 Task: Search one way flight ticket for 2 adults, 2 infants in seat and 1 infant on lap in first from San Juan/carolina: Luis Munoz Marin International Airport to Rock Springs: Southwest Wyoming Regional Airport (rock Springs Sweetwater County Airport) on 8-5-2023. Number of bags: 5 checked bags. Price is upto 75000. Outbound departure time preference is 12:15.
Action: Mouse moved to (344, 295)
Screenshot: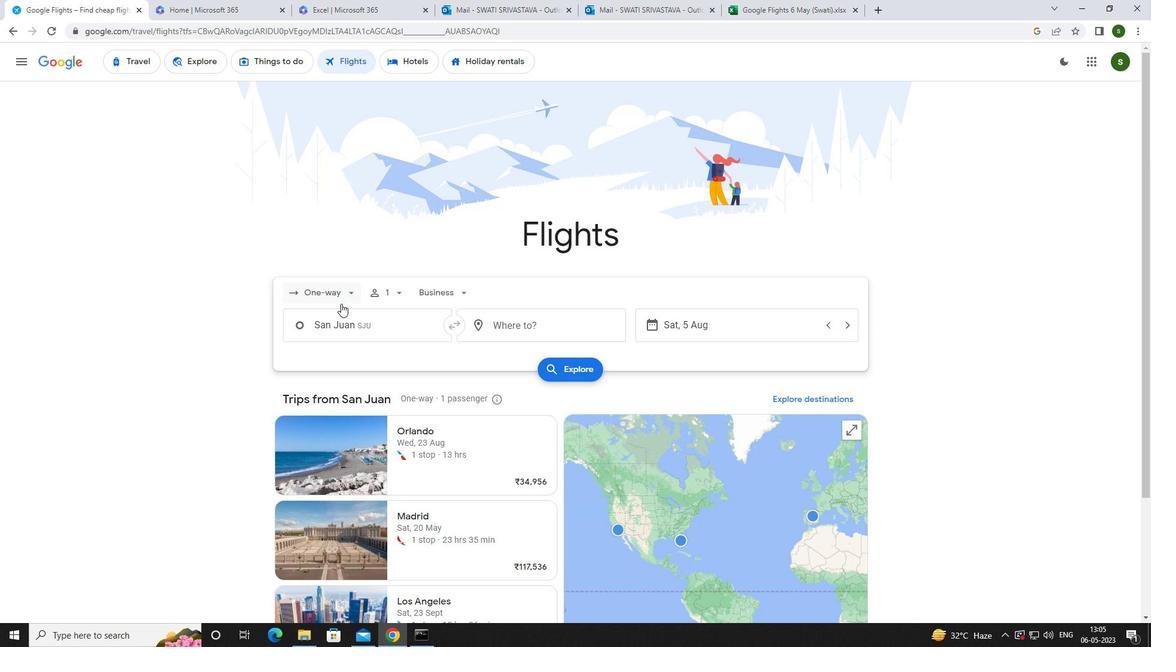 
Action: Mouse pressed left at (344, 295)
Screenshot: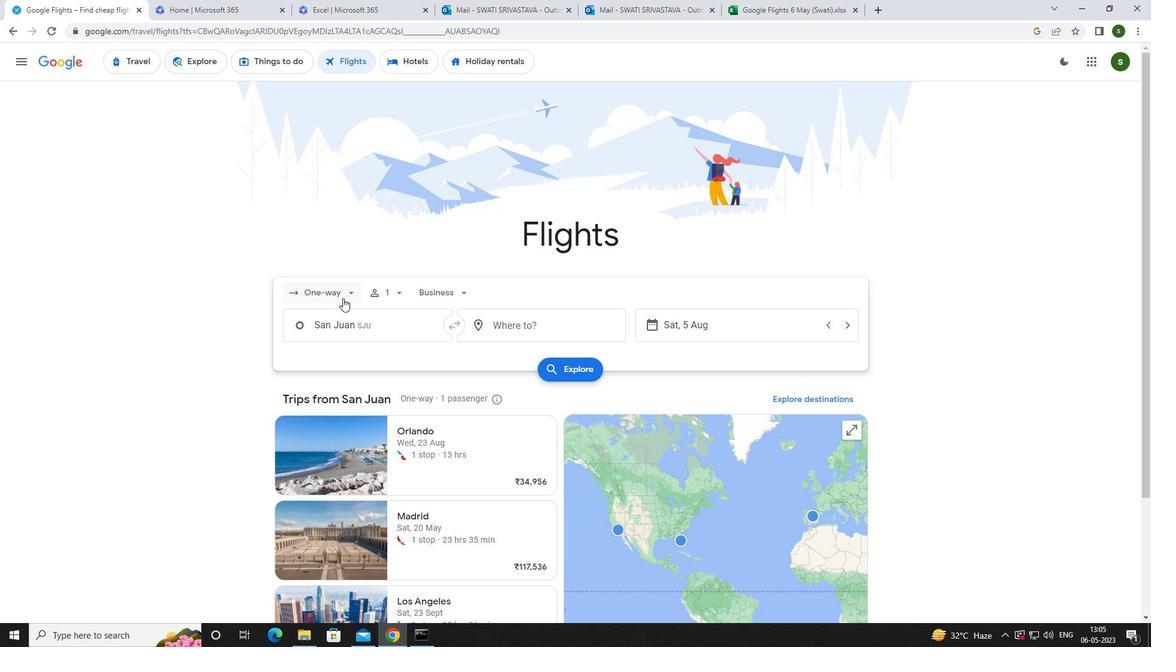 
Action: Mouse moved to (357, 349)
Screenshot: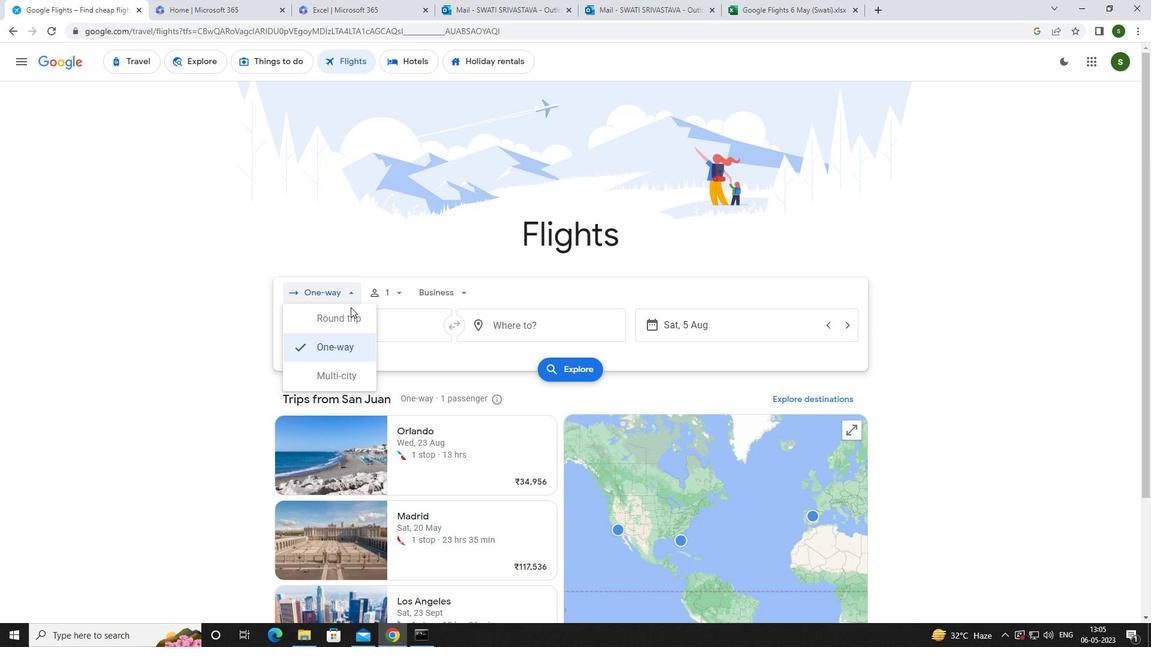 
Action: Mouse pressed left at (357, 349)
Screenshot: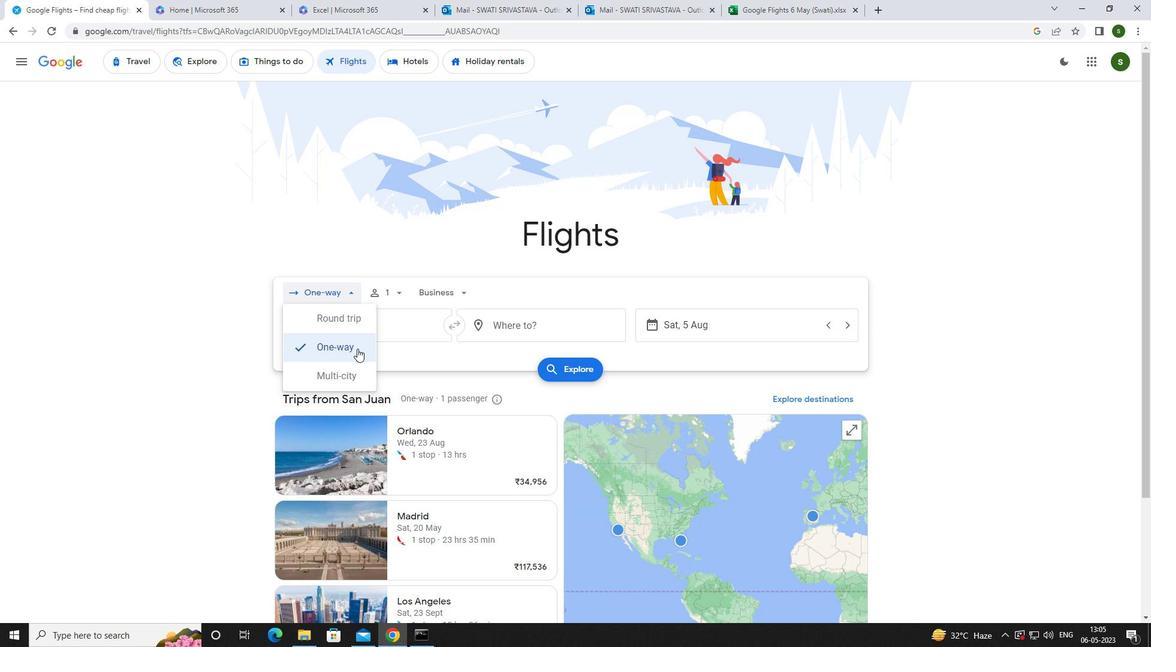 
Action: Mouse moved to (389, 291)
Screenshot: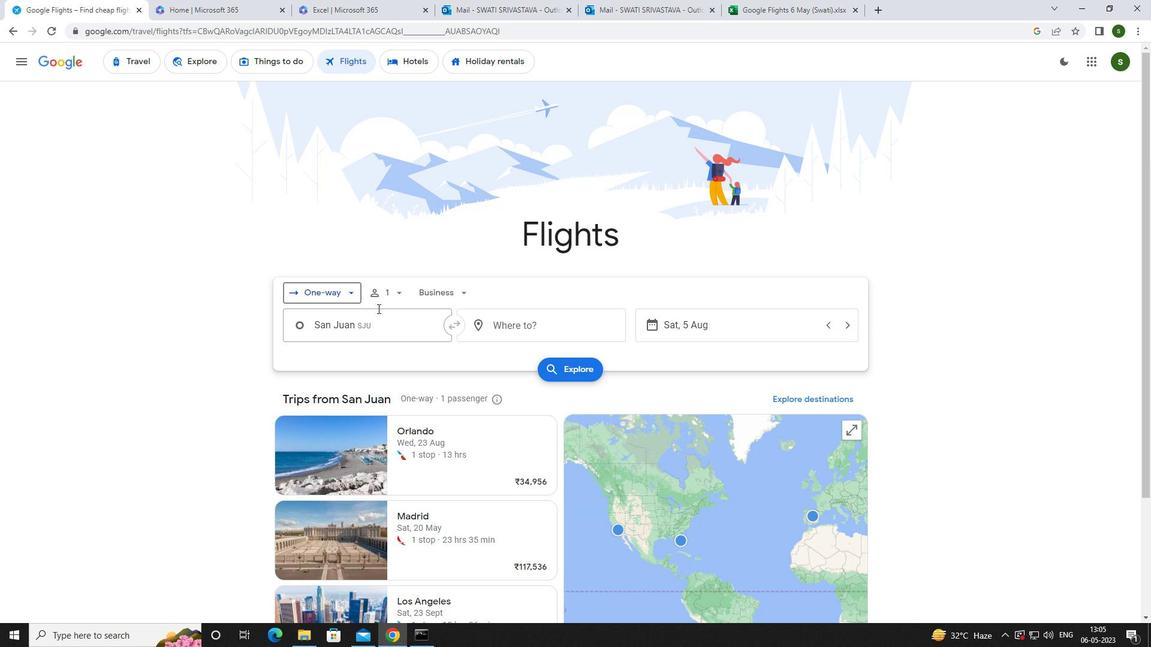 
Action: Mouse pressed left at (389, 291)
Screenshot: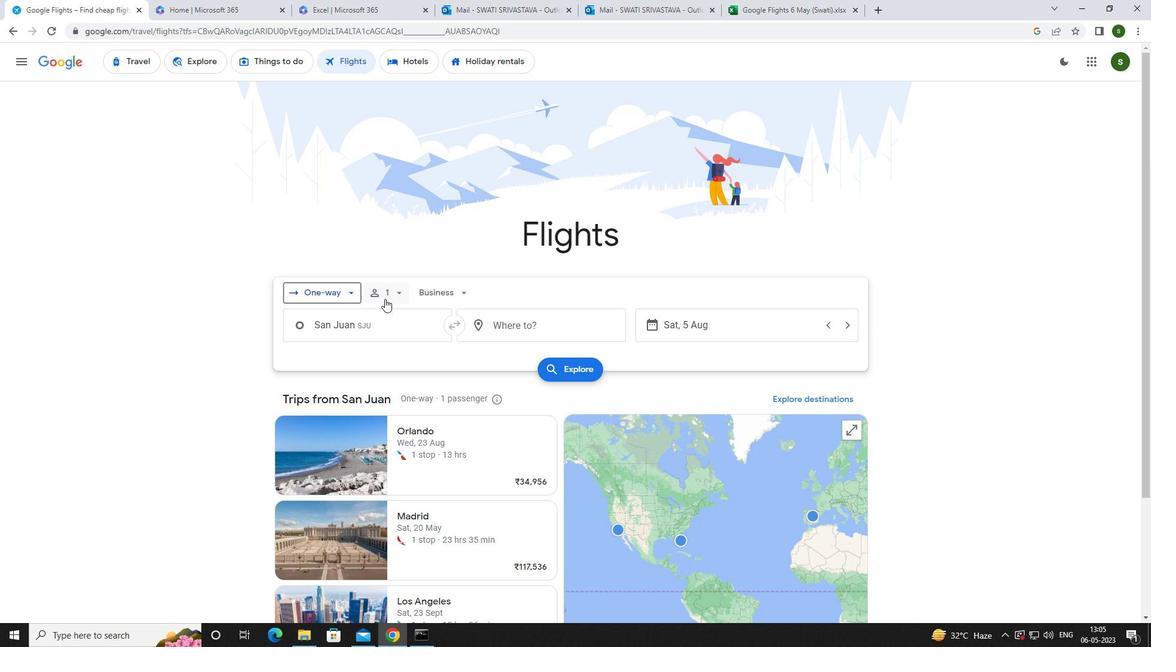 
Action: Mouse moved to (488, 320)
Screenshot: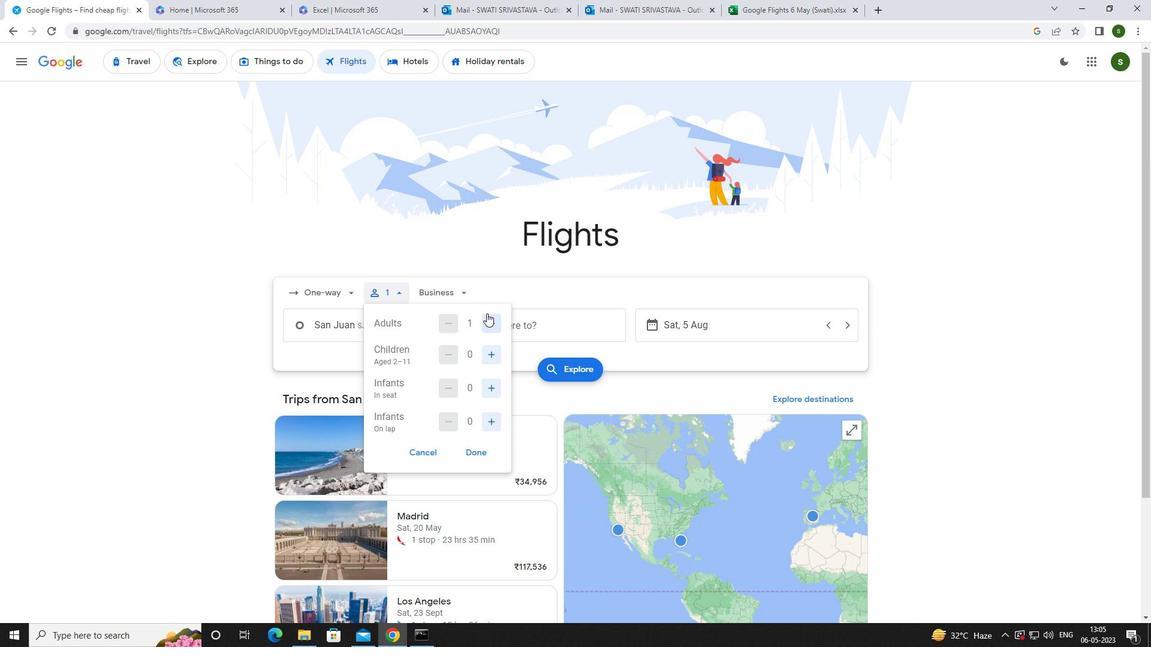 
Action: Mouse pressed left at (488, 320)
Screenshot: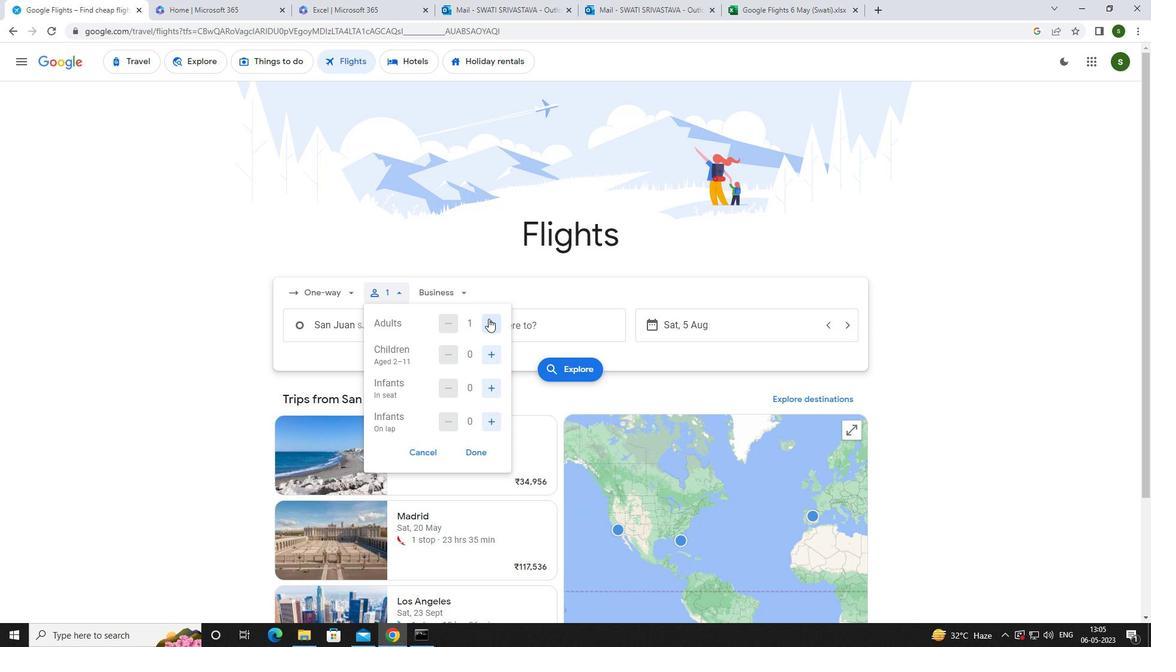 
Action: Mouse moved to (495, 382)
Screenshot: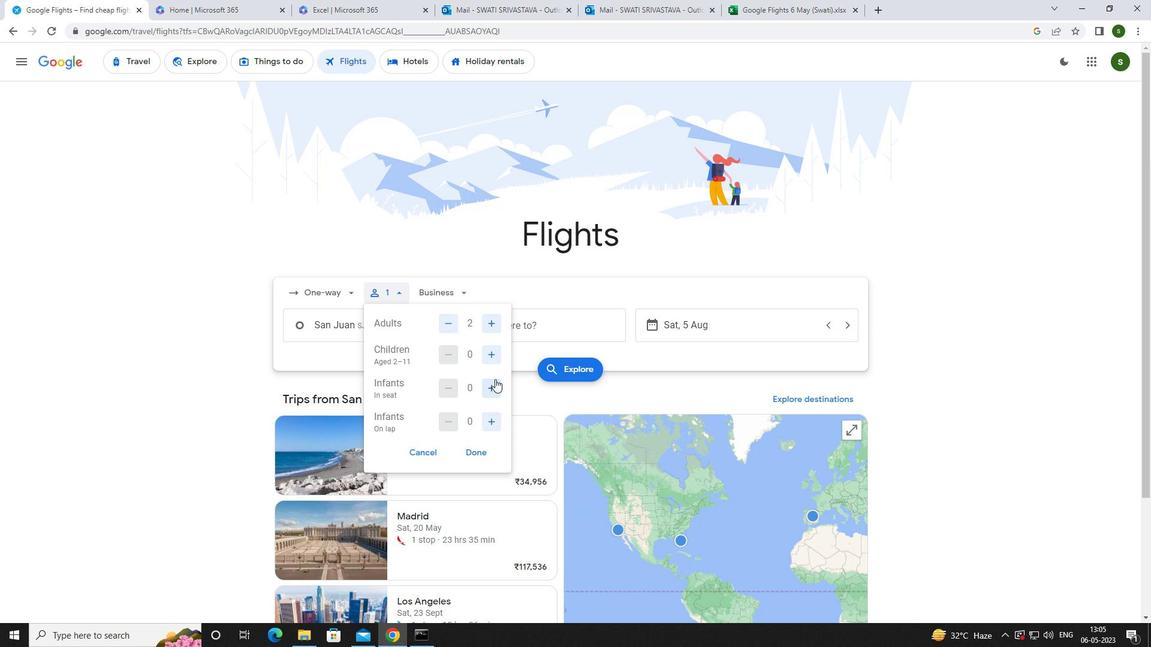 
Action: Mouse pressed left at (495, 382)
Screenshot: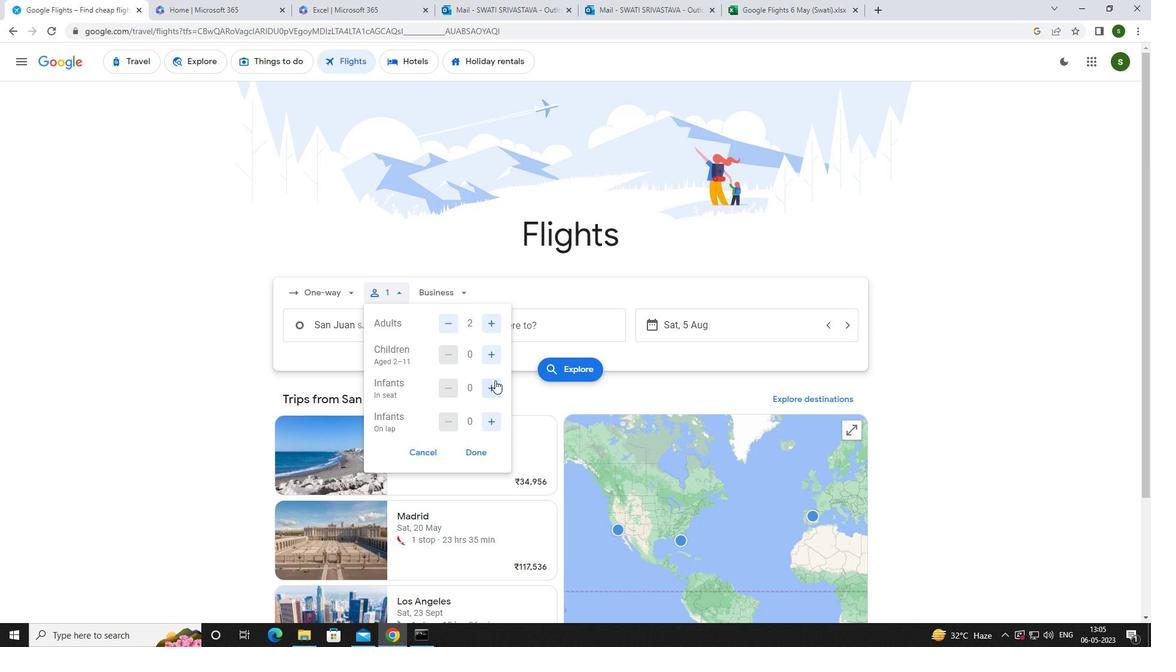 
Action: Mouse pressed left at (495, 382)
Screenshot: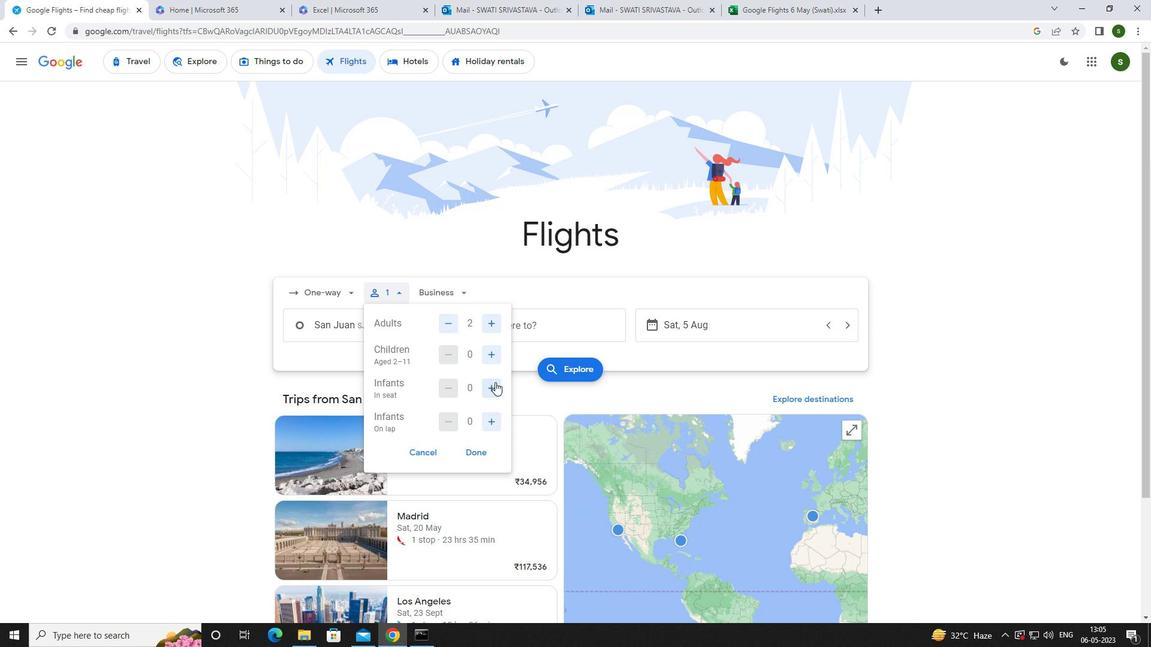
Action: Mouse moved to (491, 417)
Screenshot: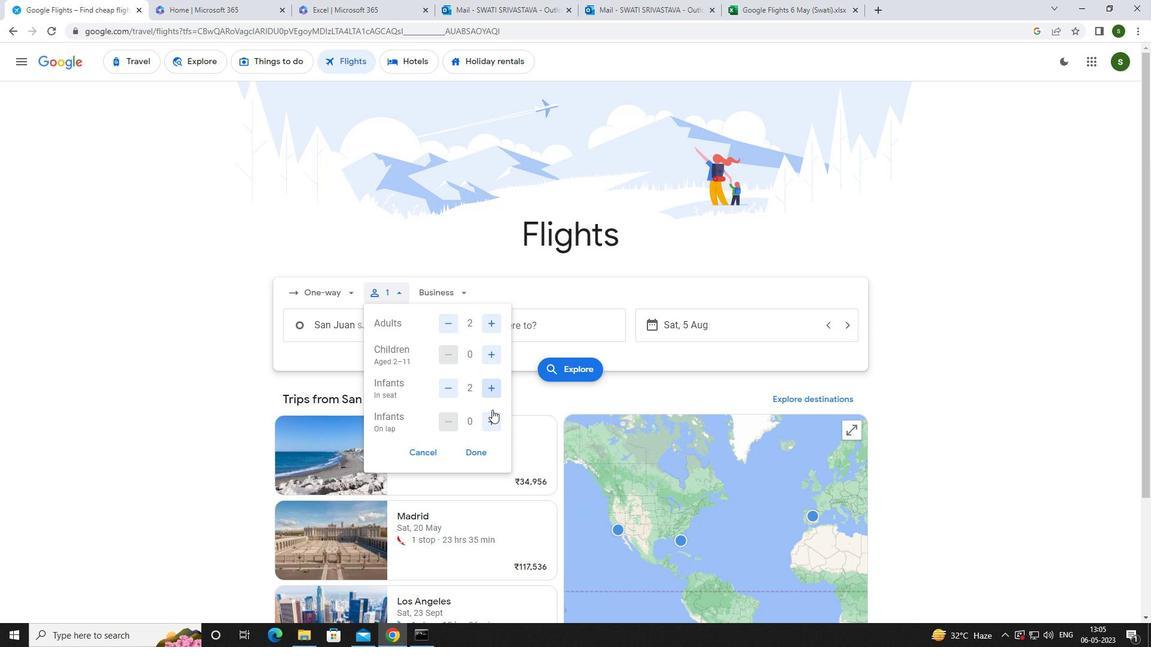 
Action: Mouse pressed left at (491, 417)
Screenshot: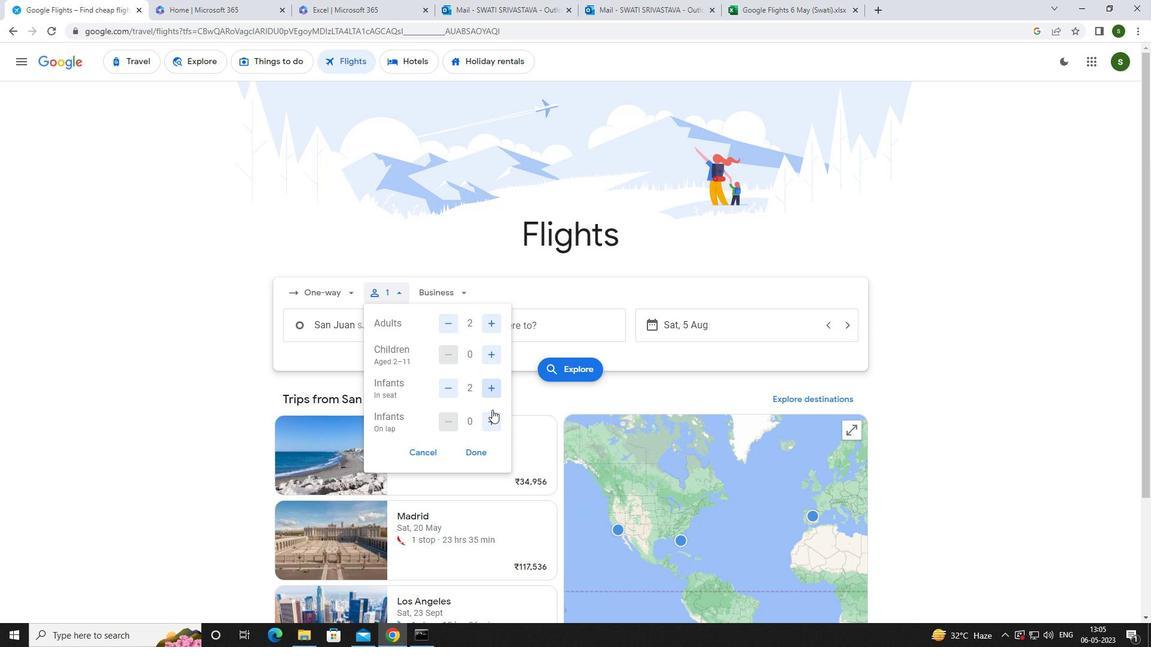 
Action: Mouse moved to (466, 293)
Screenshot: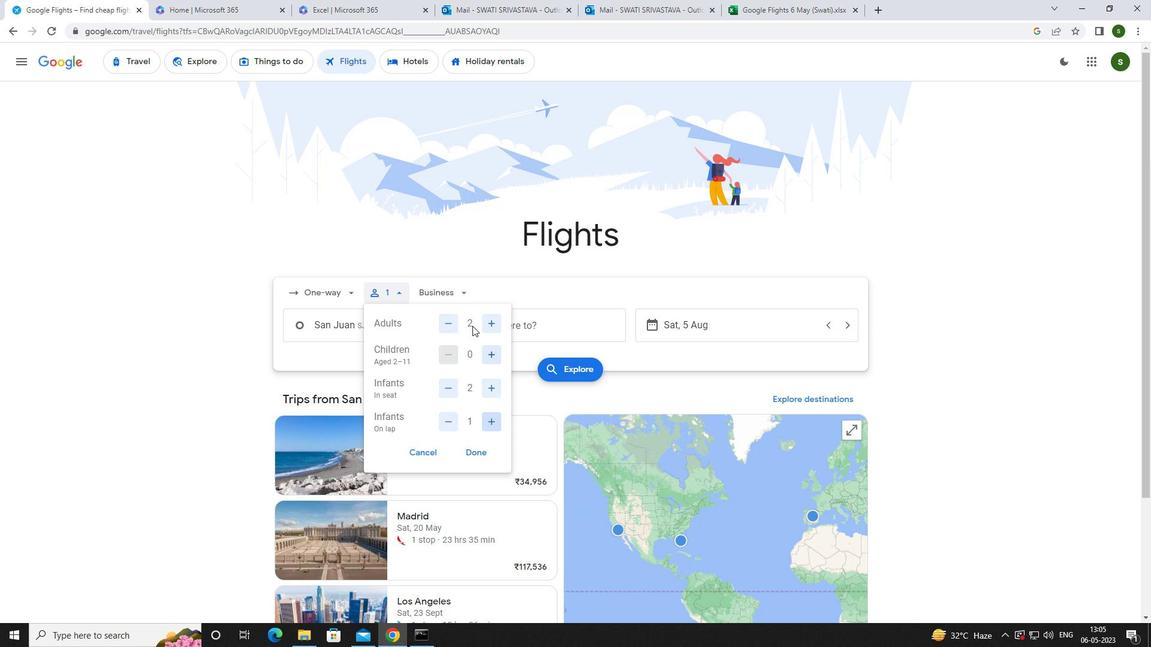 
Action: Mouse pressed left at (466, 293)
Screenshot: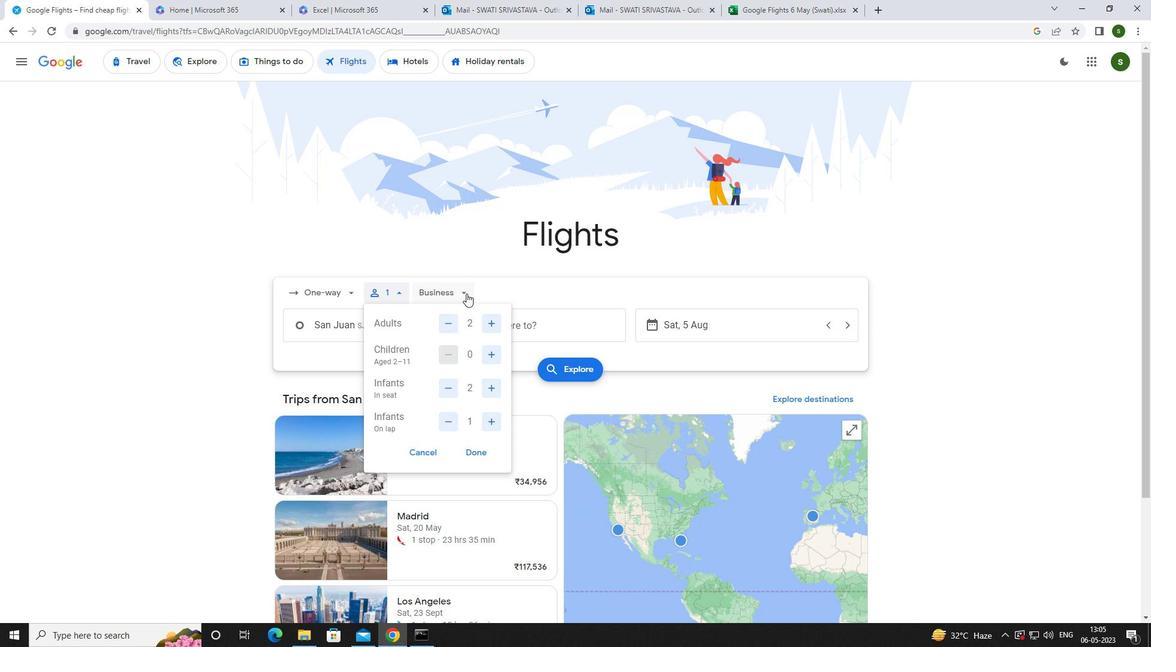 
Action: Mouse moved to (470, 400)
Screenshot: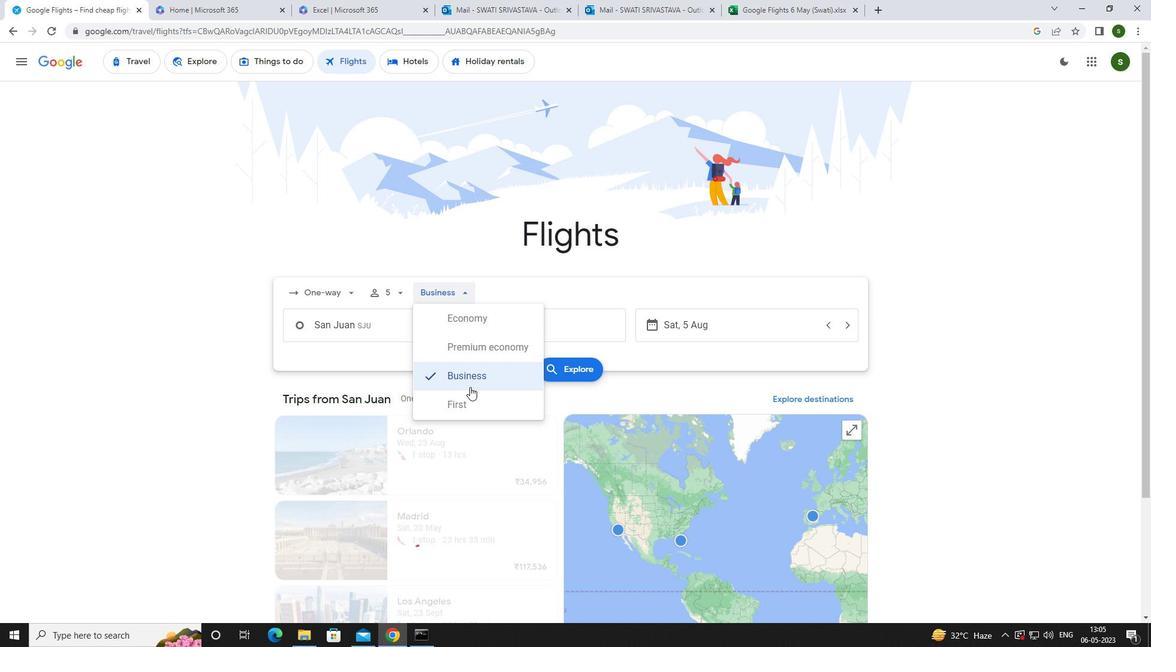 
Action: Mouse pressed left at (470, 400)
Screenshot: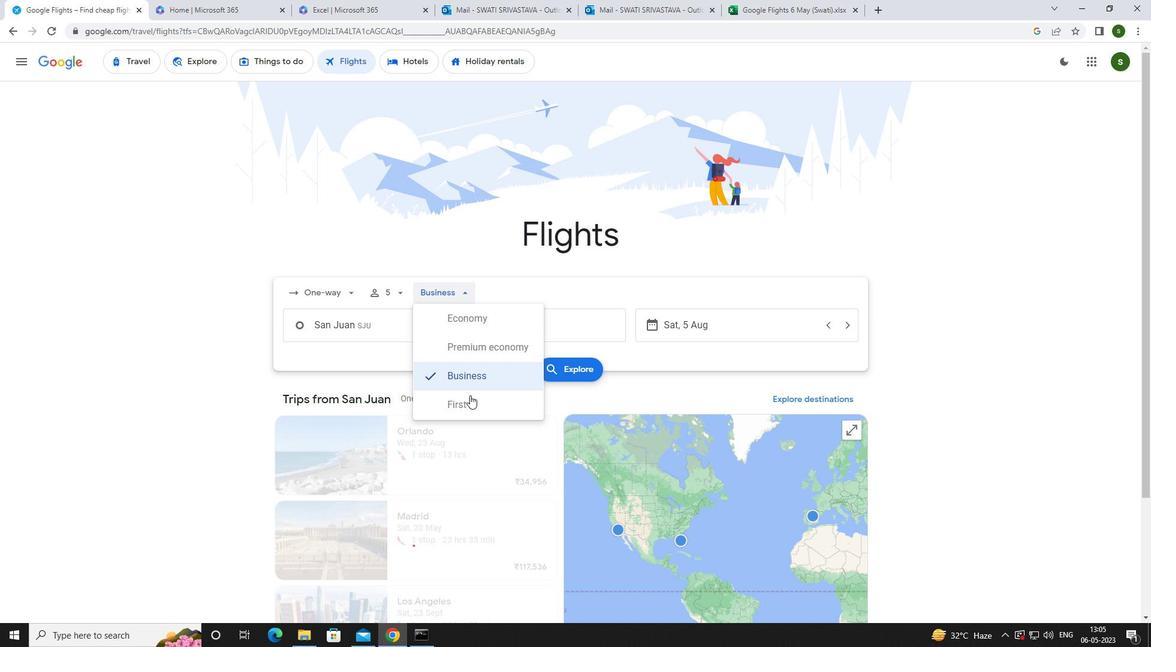 
Action: Mouse moved to (370, 326)
Screenshot: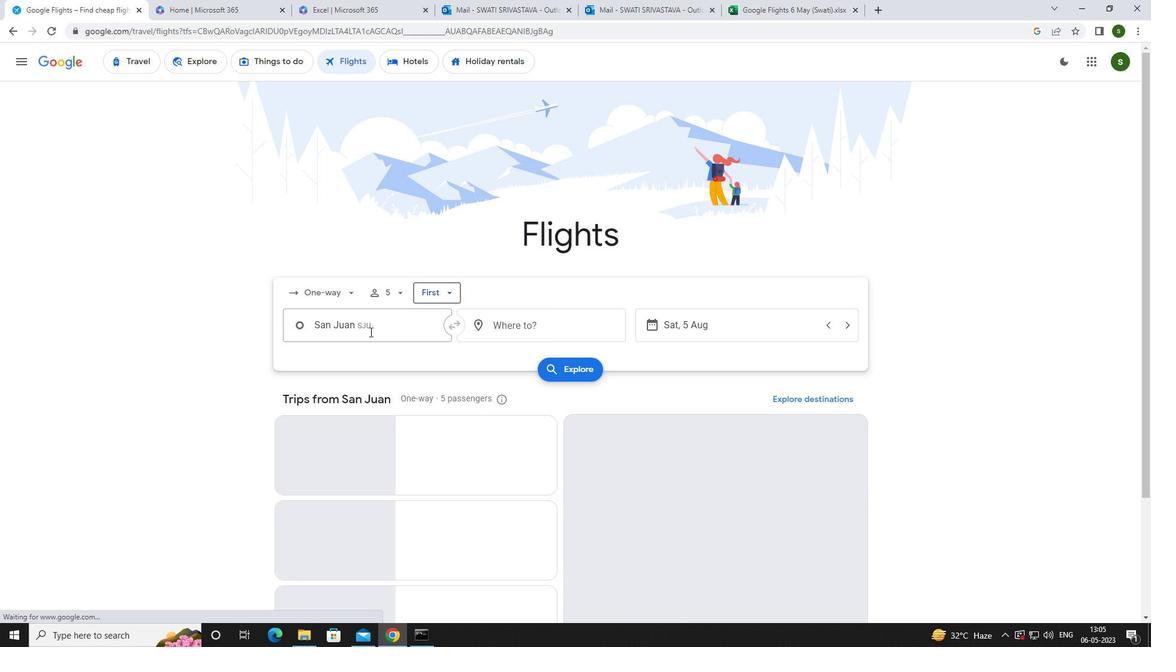 
Action: Mouse pressed left at (370, 326)
Screenshot: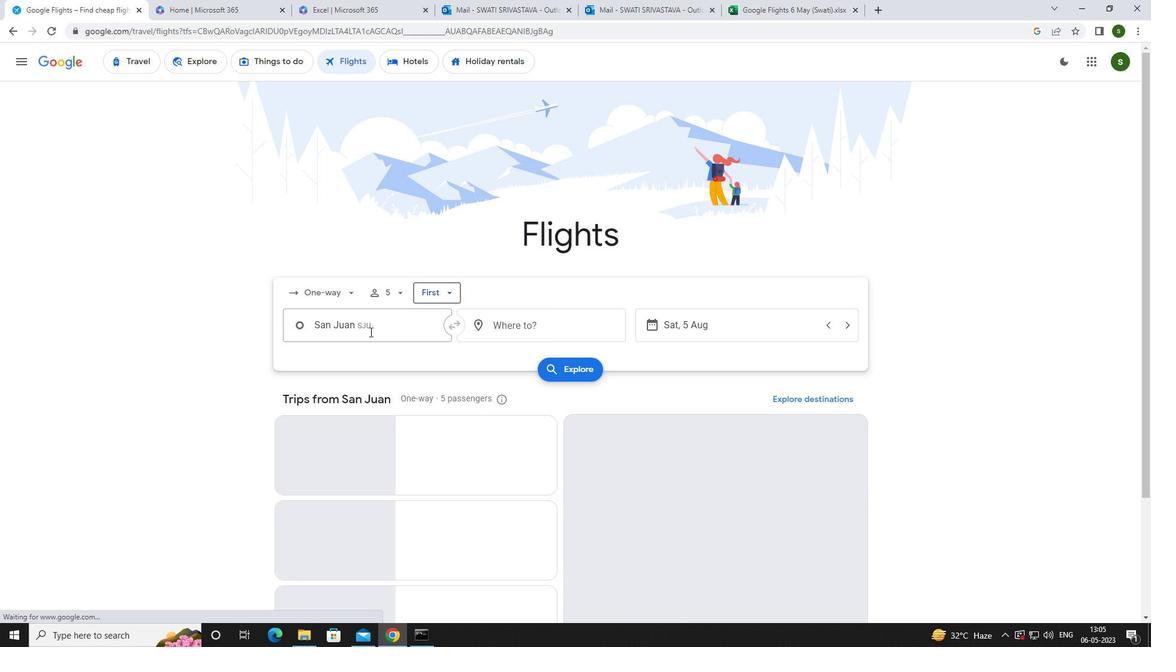 
Action: Key pressed <Key.caps_lock>s<Key.caps_lock>an<Key.space><Key.caps_lock>j<Key.caps_lock>uan
Screenshot: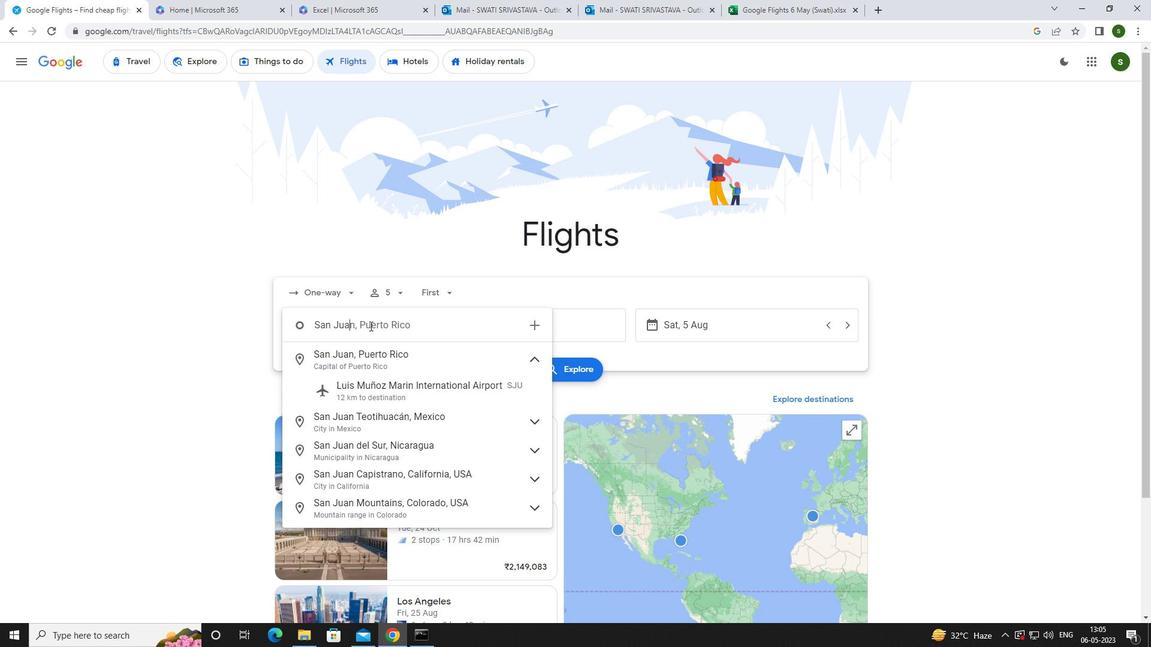 
Action: Mouse moved to (389, 389)
Screenshot: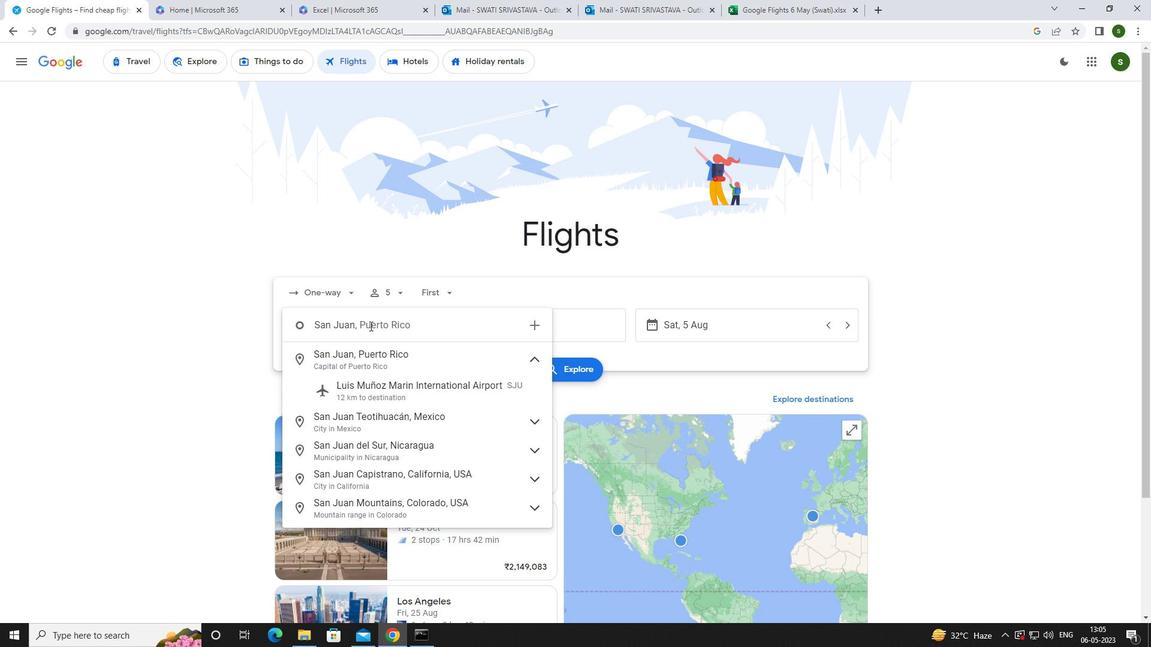 
Action: Mouse pressed left at (389, 389)
Screenshot: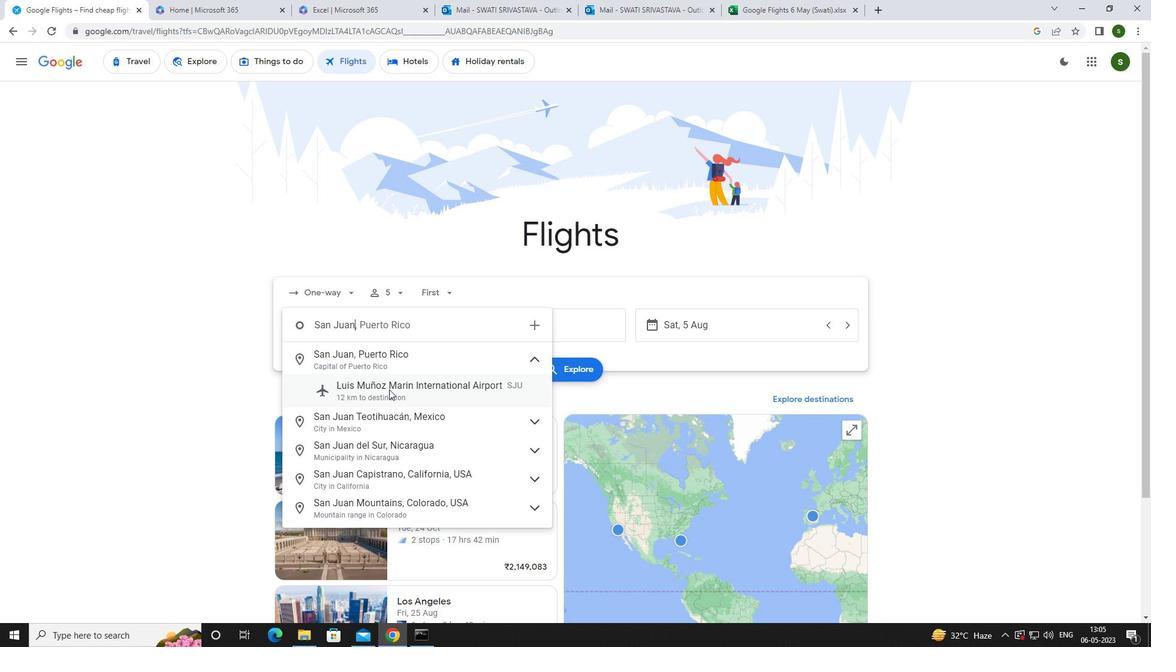 
Action: Mouse moved to (535, 332)
Screenshot: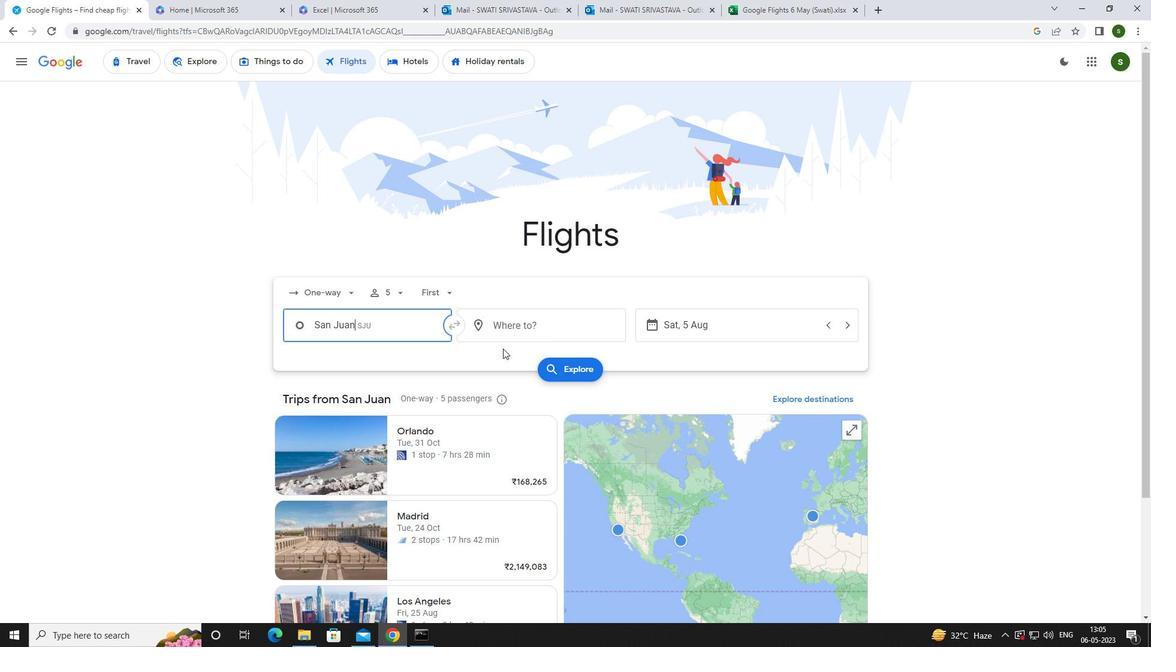 
Action: Mouse pressed left at (535, 332)
Screenshot: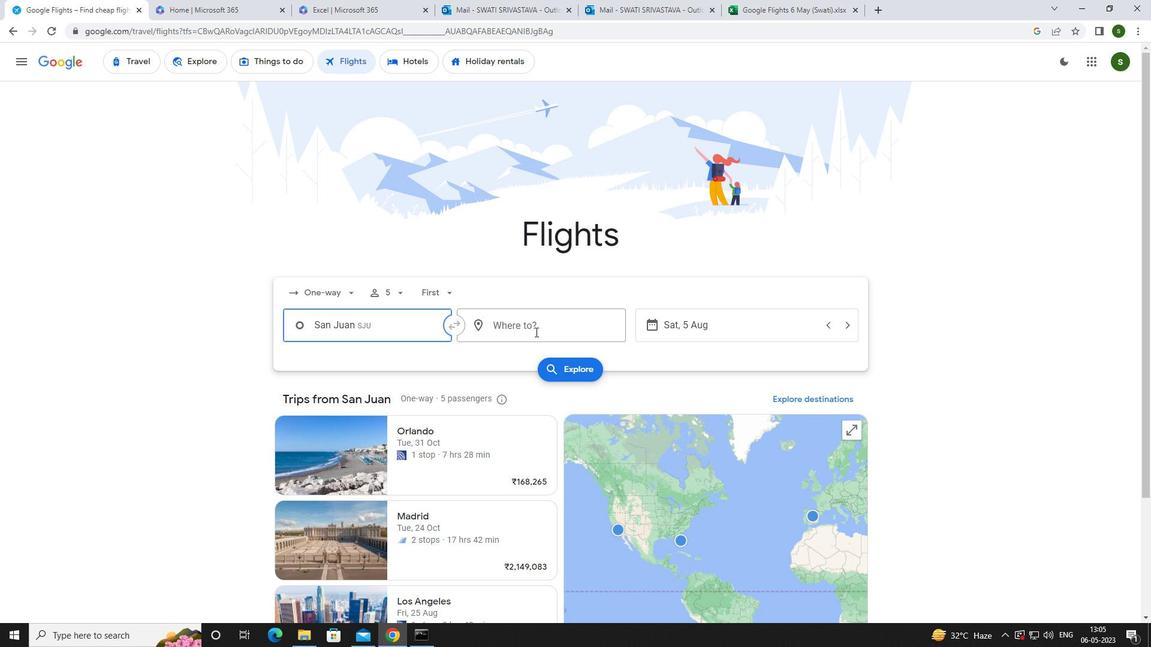 
Action: Key pressed <Key.caps_lock>r<Key.caps_lock>ock<Key.space><Key.caps_lock>s<Key.caps_lock>pr
Screenshot: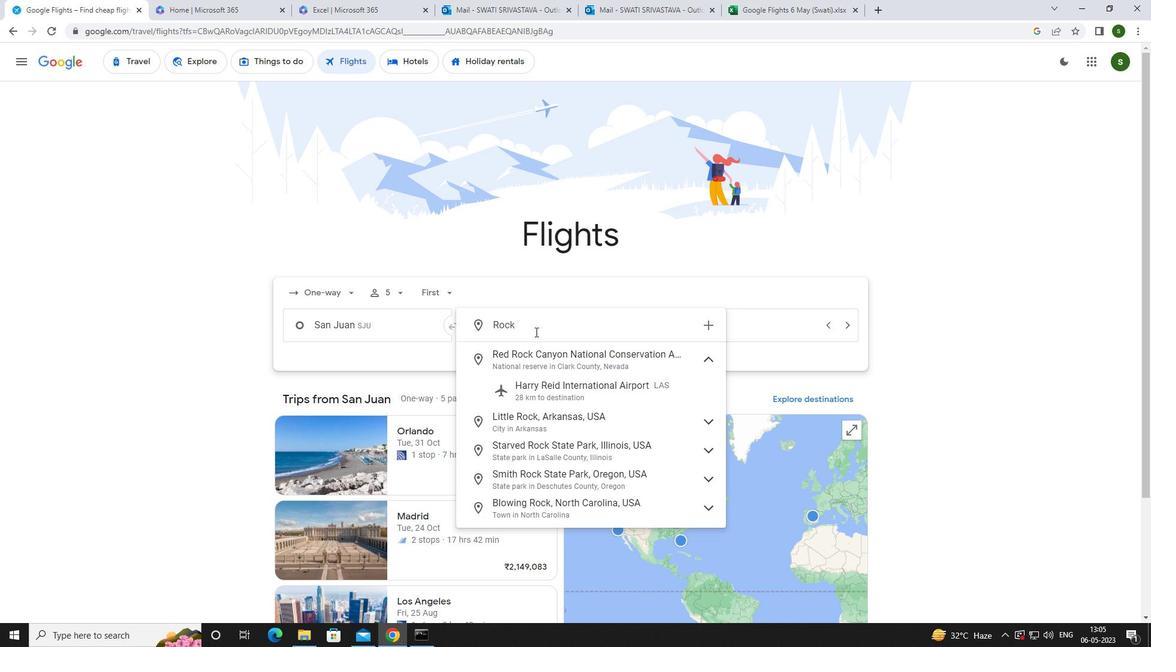 
Action: Mouse moved to (546, 422)
Screenshot: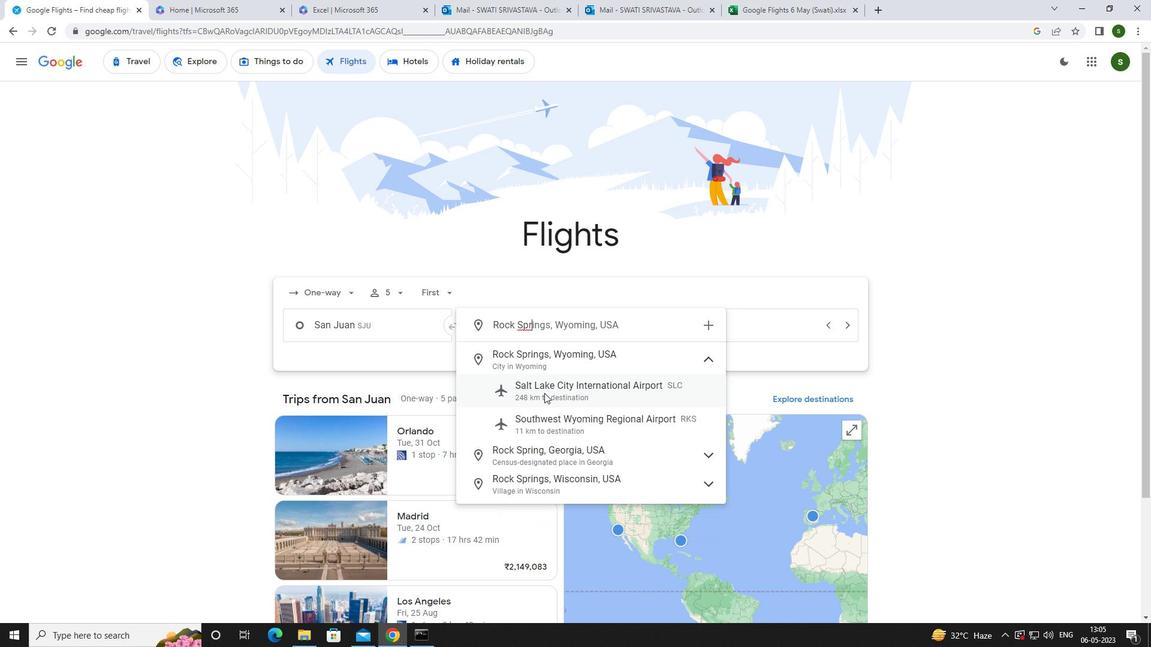 
Action: Mouse pressed left at (546, 422)
Screenshot: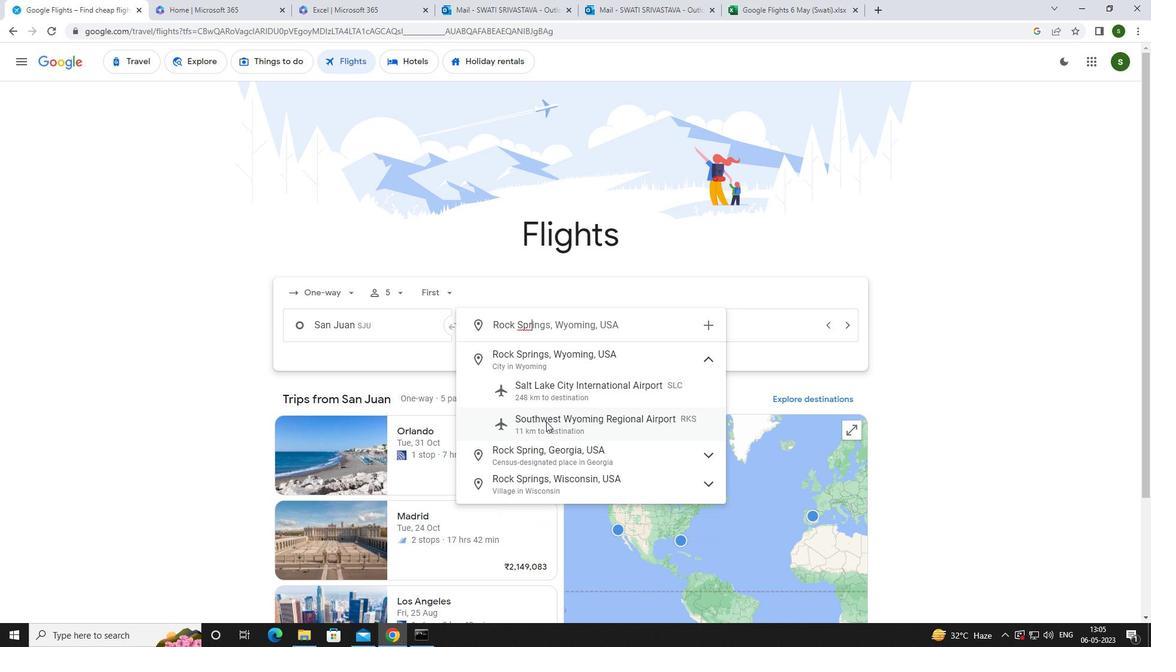 
Action: Mouse moved to (692, 328)
Screenshot: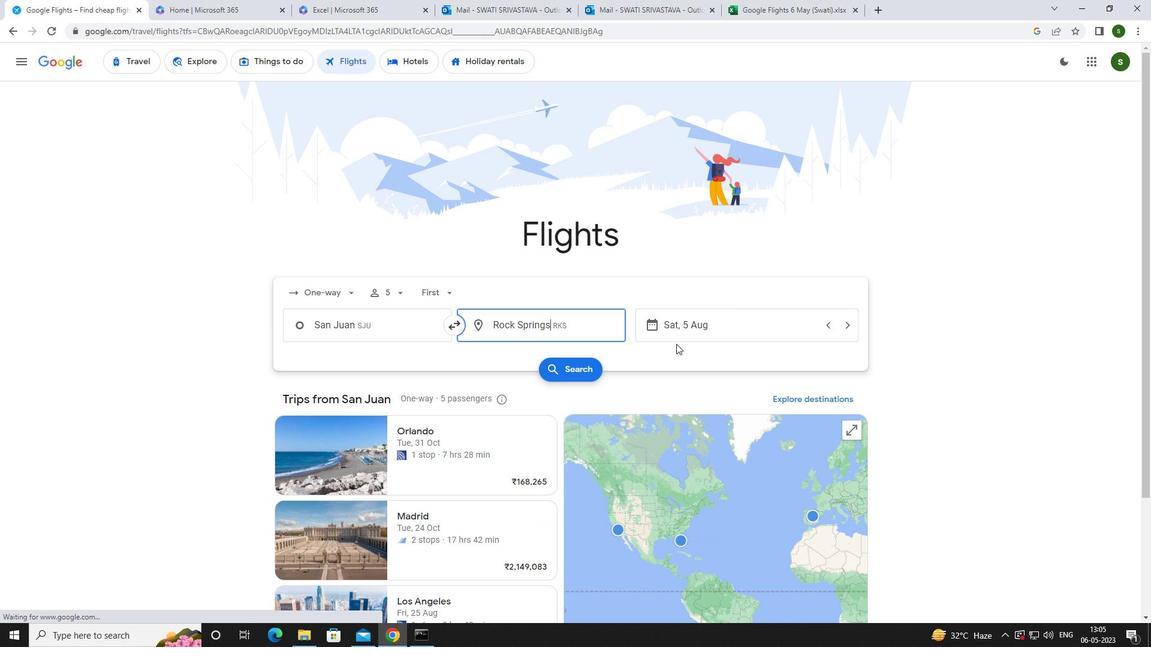 
Action: Mouse pressed left at (692, 328)
Screenshot: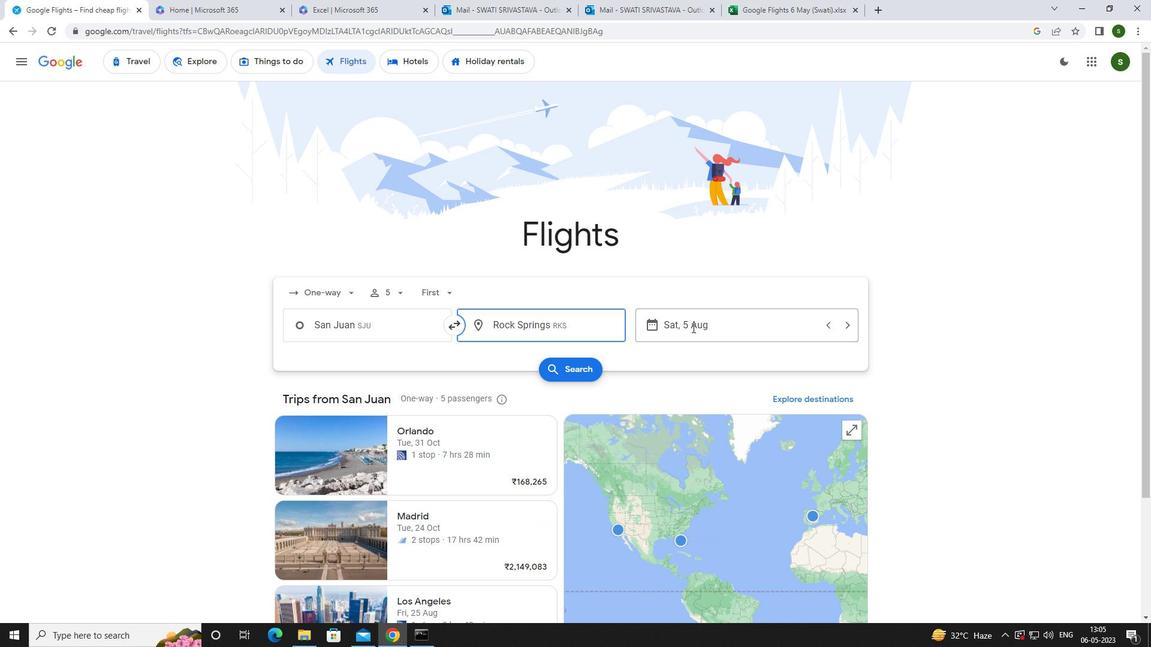 
Action: Mouse moved to (602, 408)
Screenshot: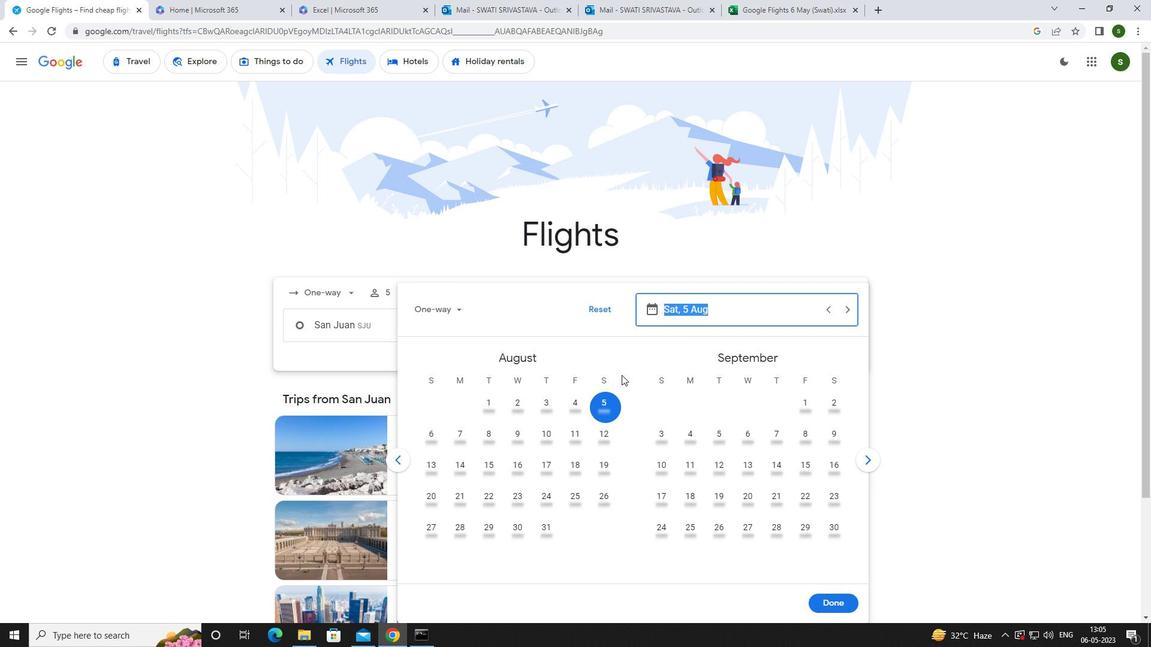 
Action: Mouse pressed left at (602, 408)
Screenshot: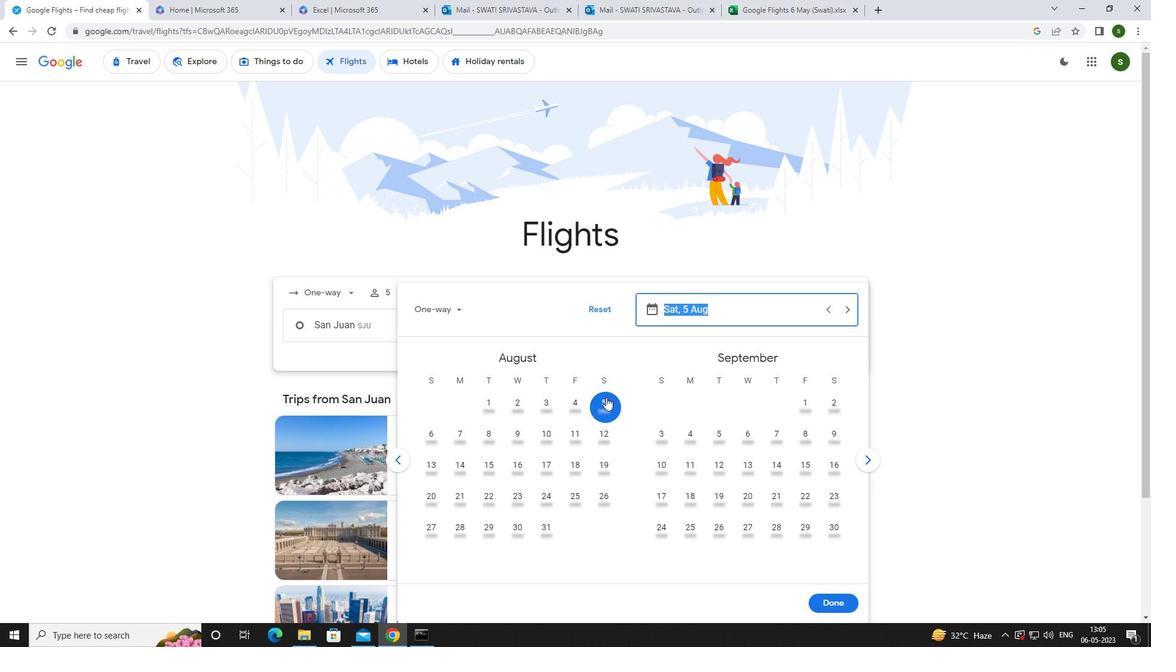 
Action: Mouse moved to (822, 599)
Screenshot: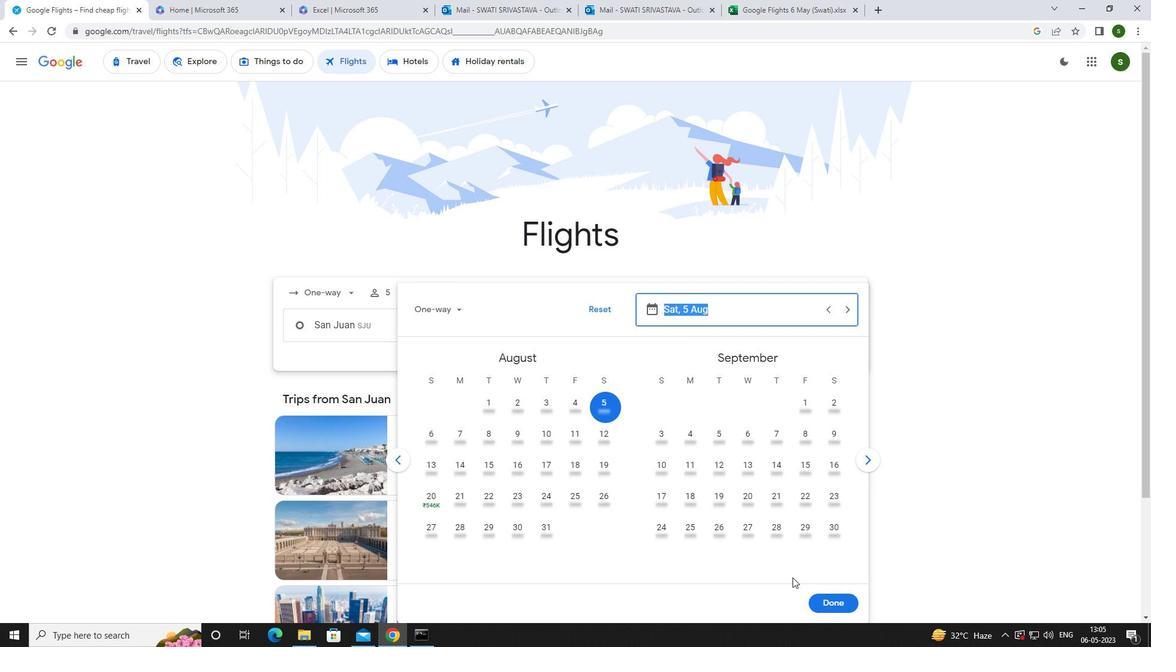 
Action: Mouse pressed left at (822, 599)
Screenshot: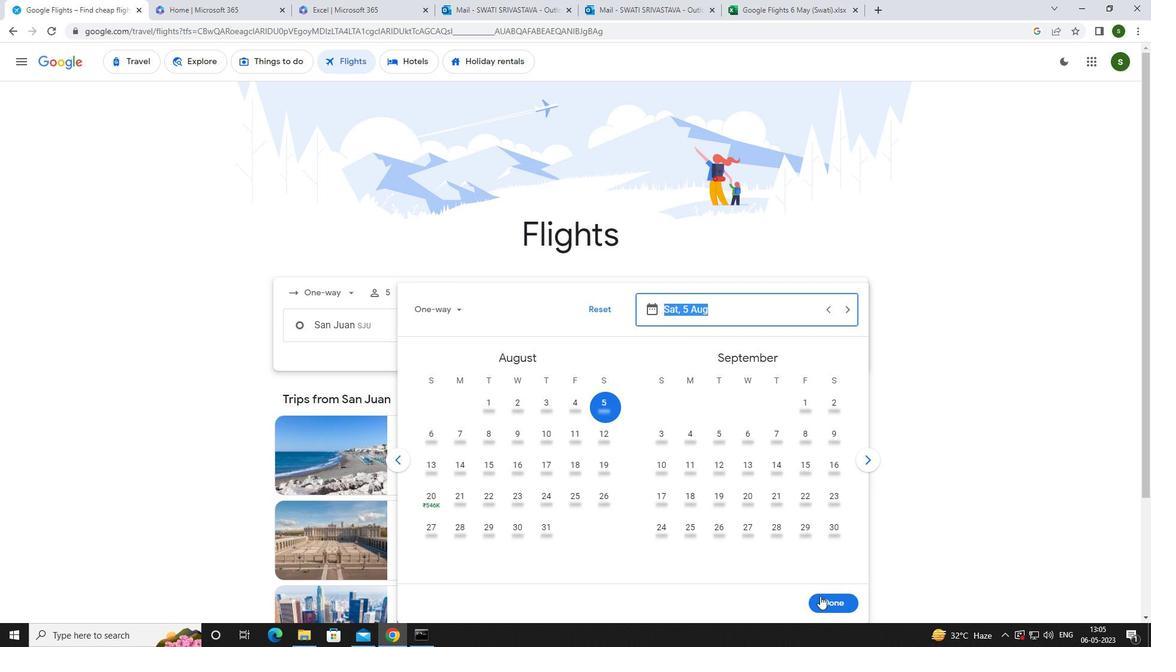 
Action: Mouse moved to (572, 373)
Screenshot: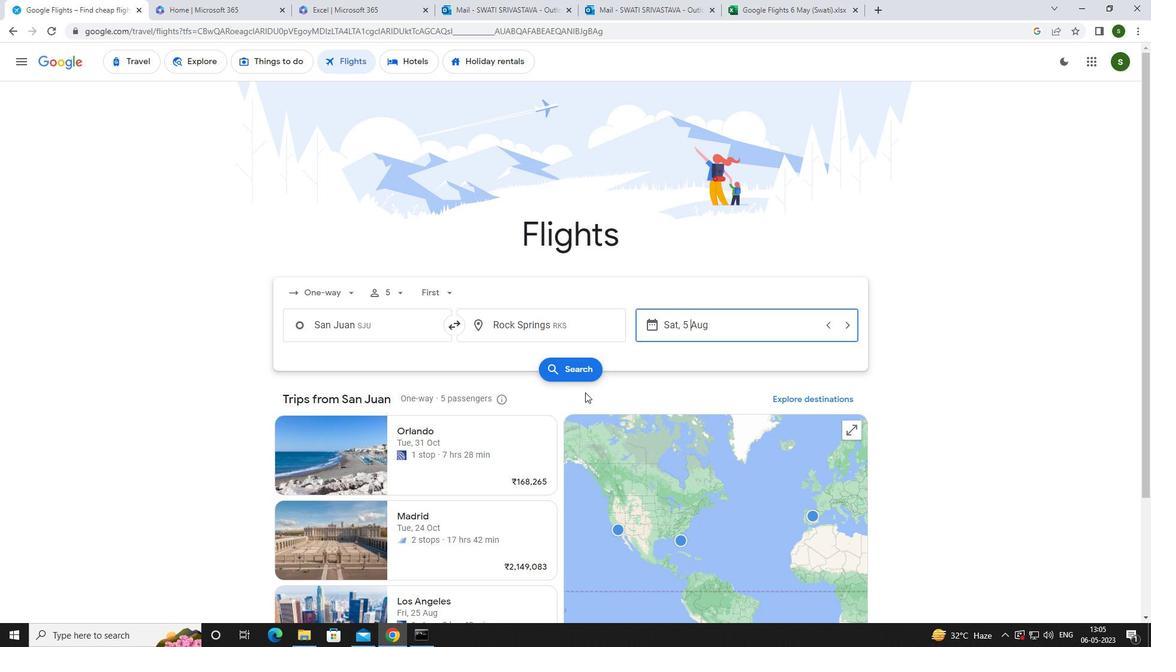 
Action: Mouse pressed left at (572, 373)
Screenshot: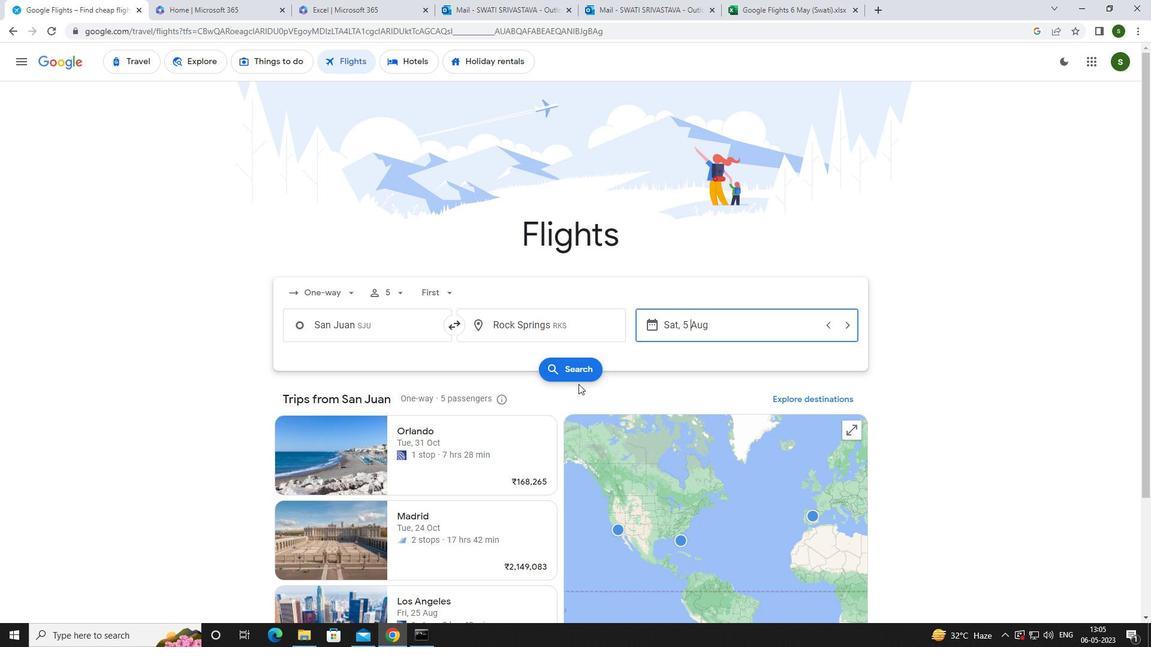 
Action: Mouse moved to (306, 174)
Screenshot: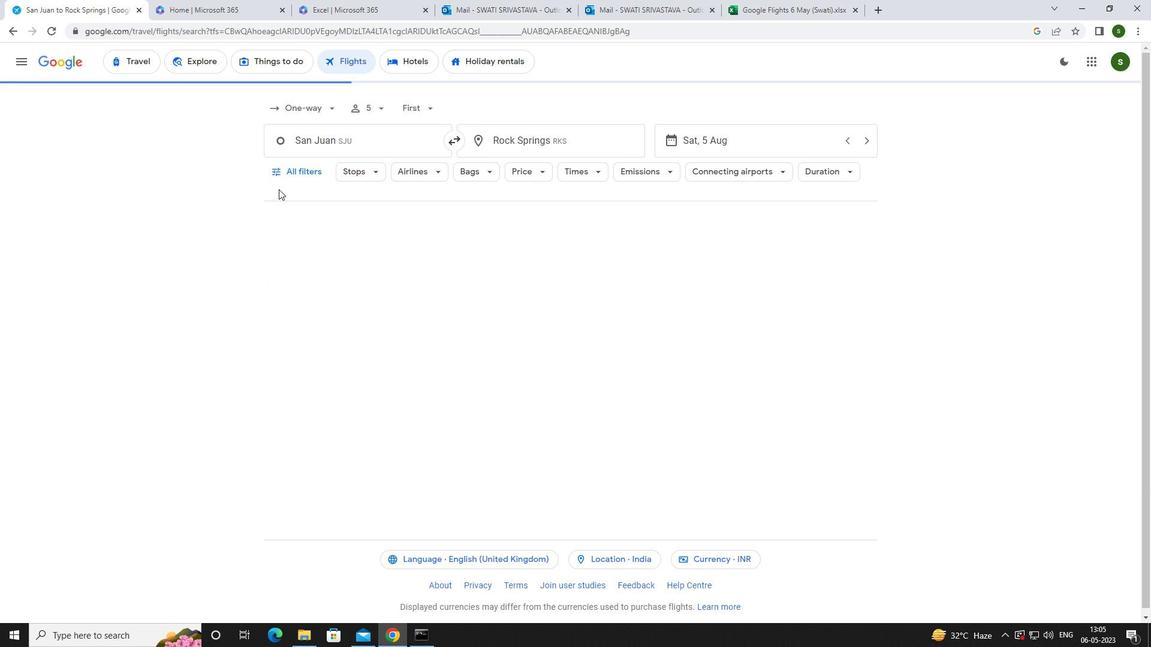 
Action: Mouse pressed left at (306, 174)
Screenshot: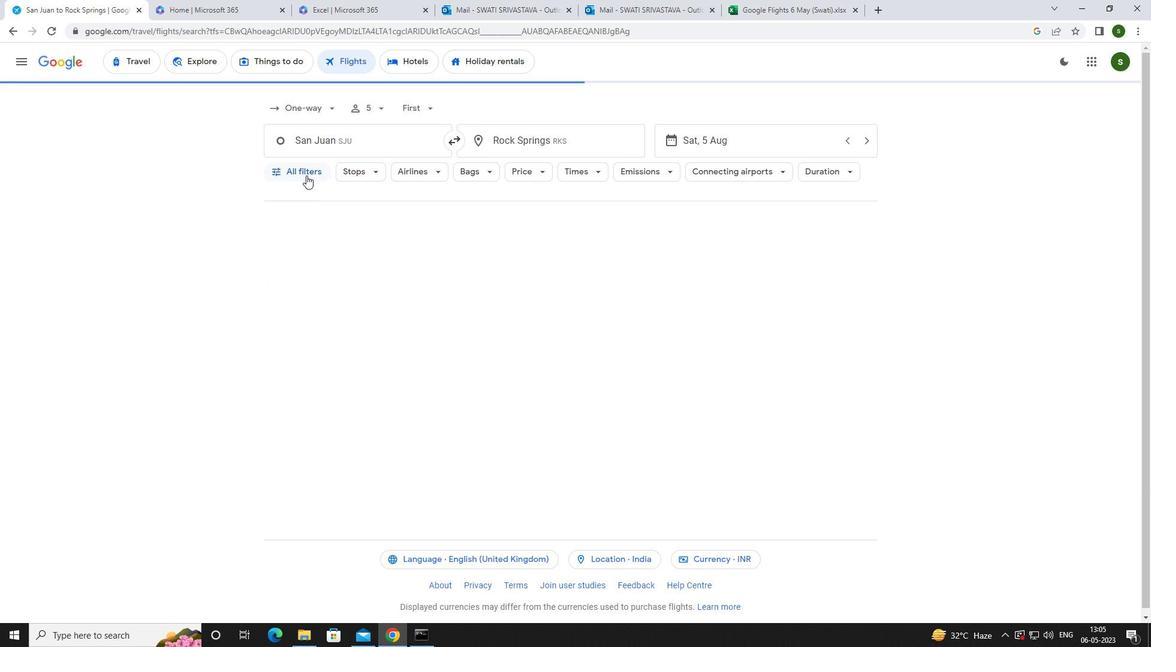 
Action: Mouse moved to (394, 304)
Screenshot: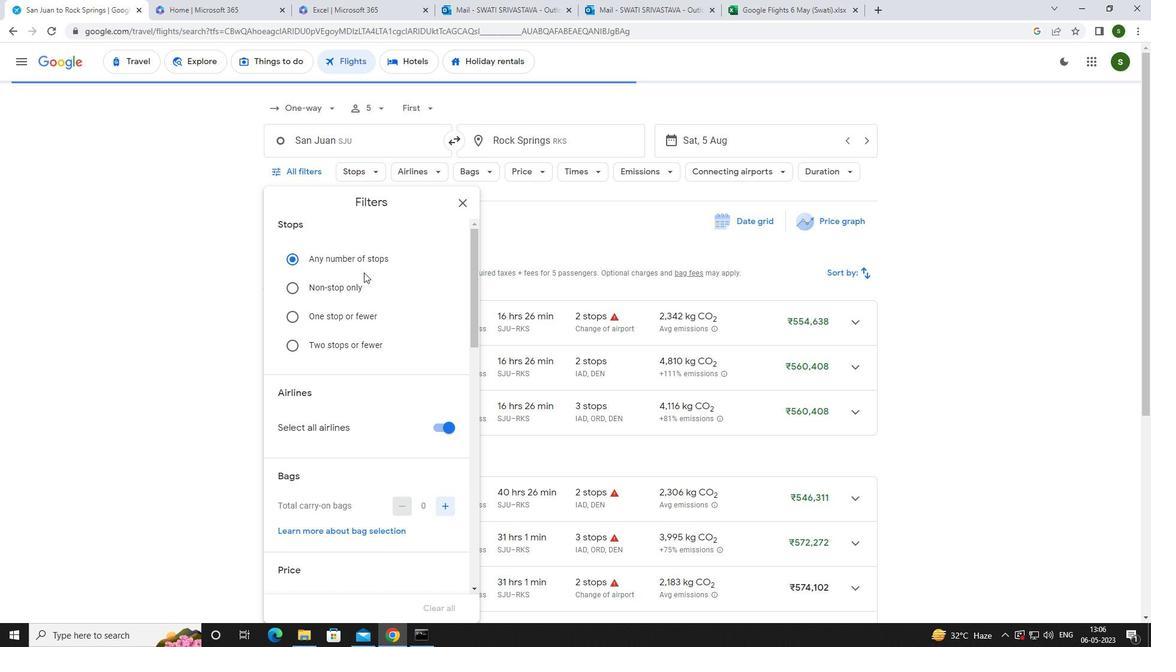 
Action: Mouse scrolled (394, 304) with delta (0, 0)
Screenshot: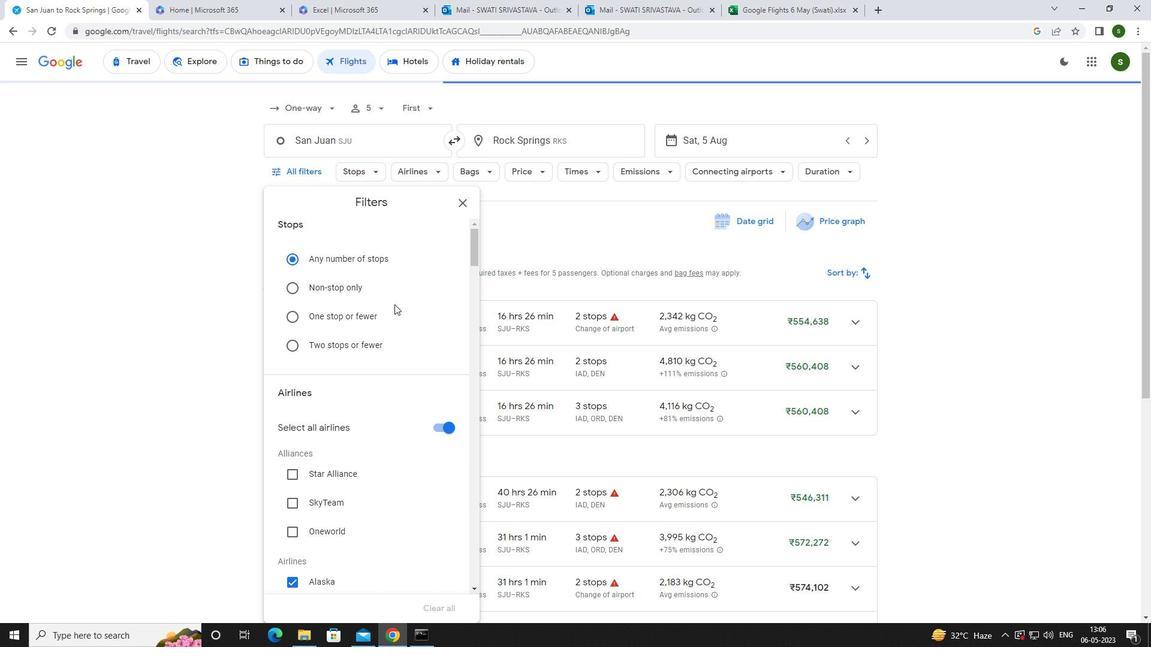 
Action: Mouse scrolled (394, 304) with delta (0, 0)
Screenshot: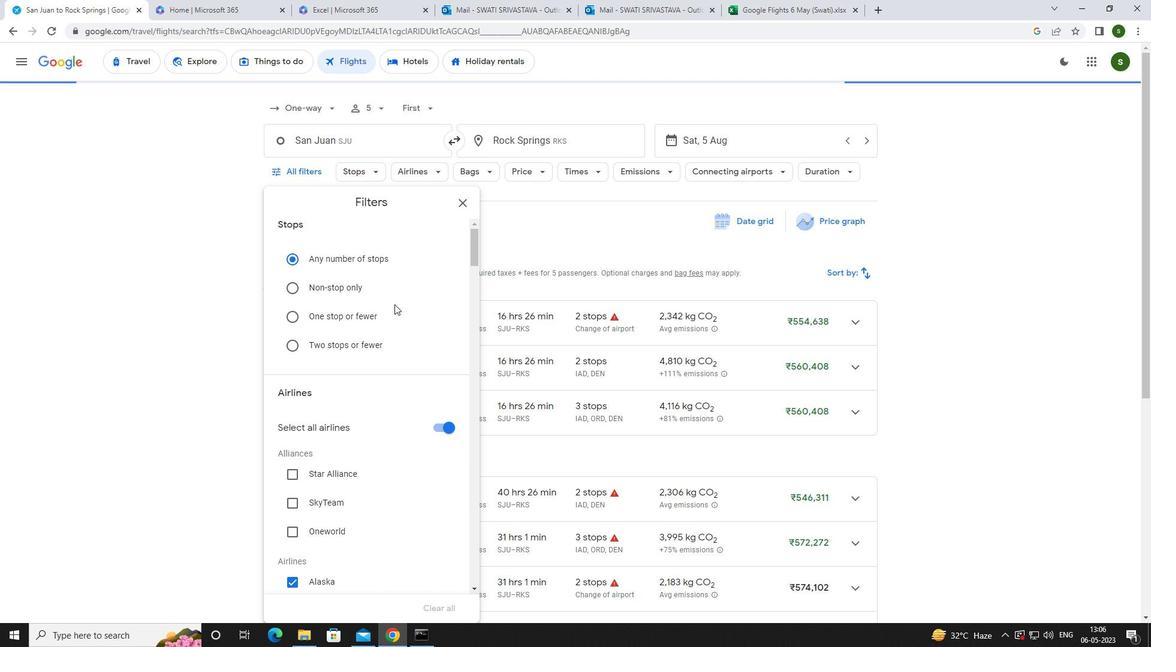 
Action: Mouse scrolled (394, 304) with delta (0, 0)
Screenshot: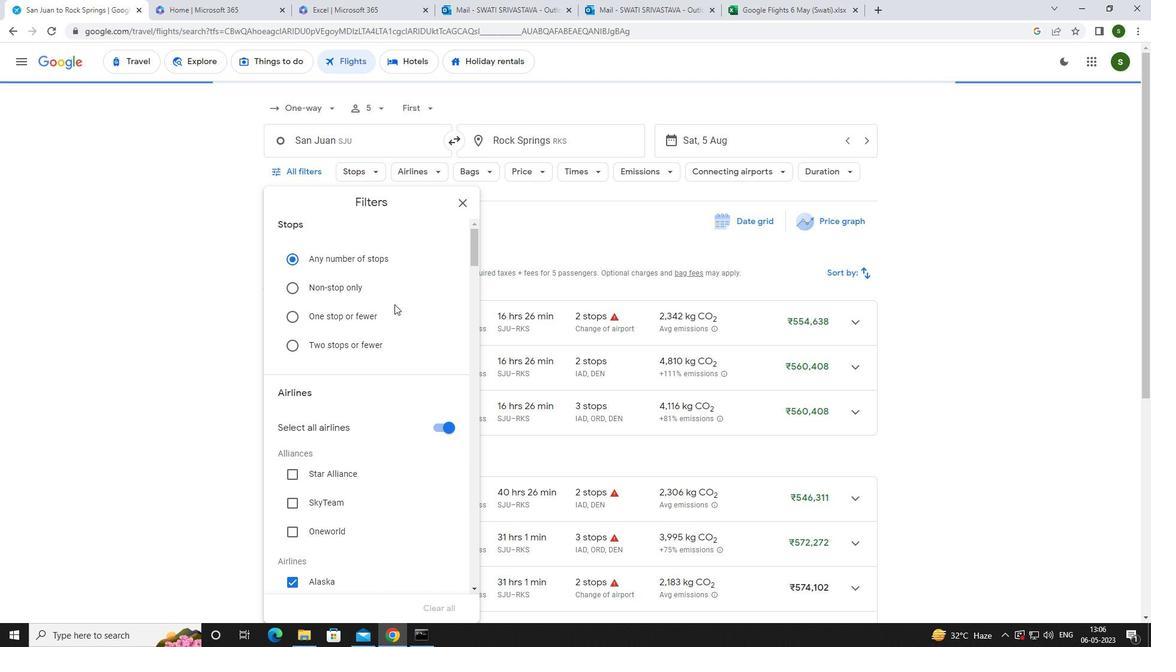 
Action: Mouse scrolled (394, 304) with delta (0, 0)
Screenshot: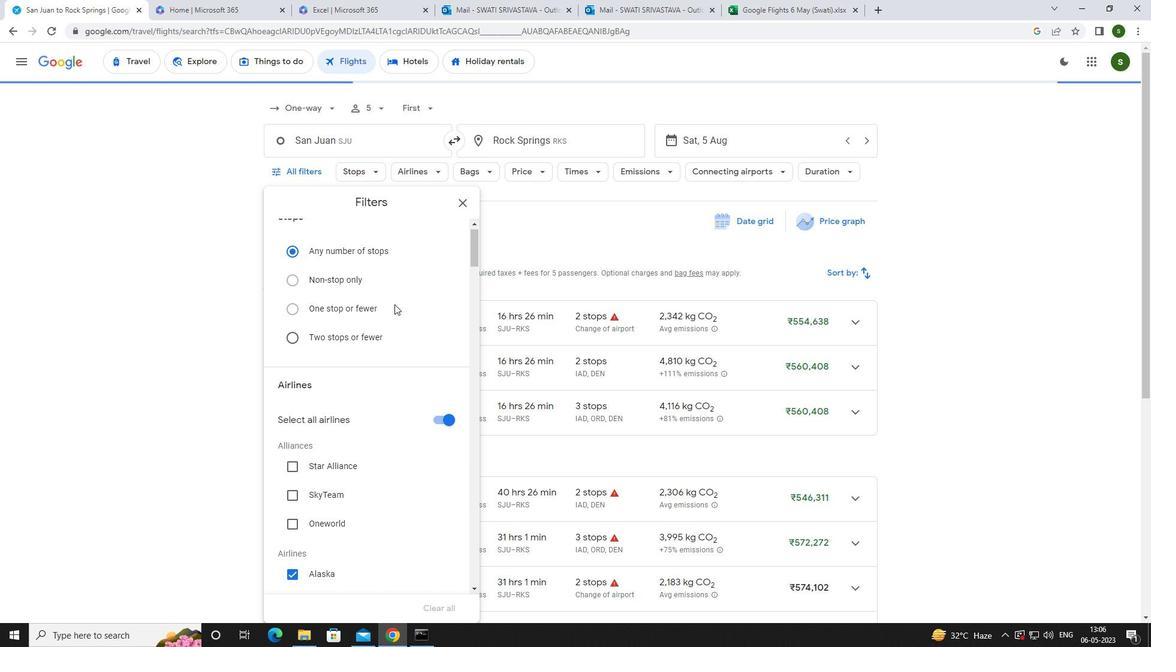 
Action: Mouse scrolled (394, 304) with delta (0, 0)
Screenshot: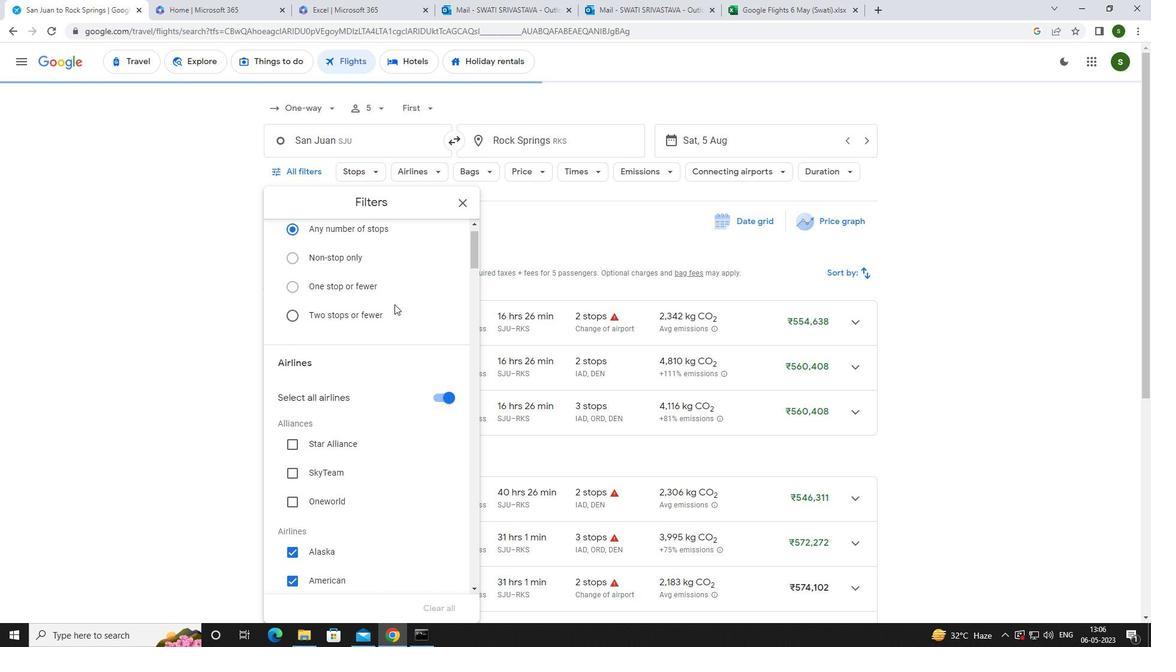 
Action: Mouse scrolled (394, 304) with delta (0, 0)
Screenshot: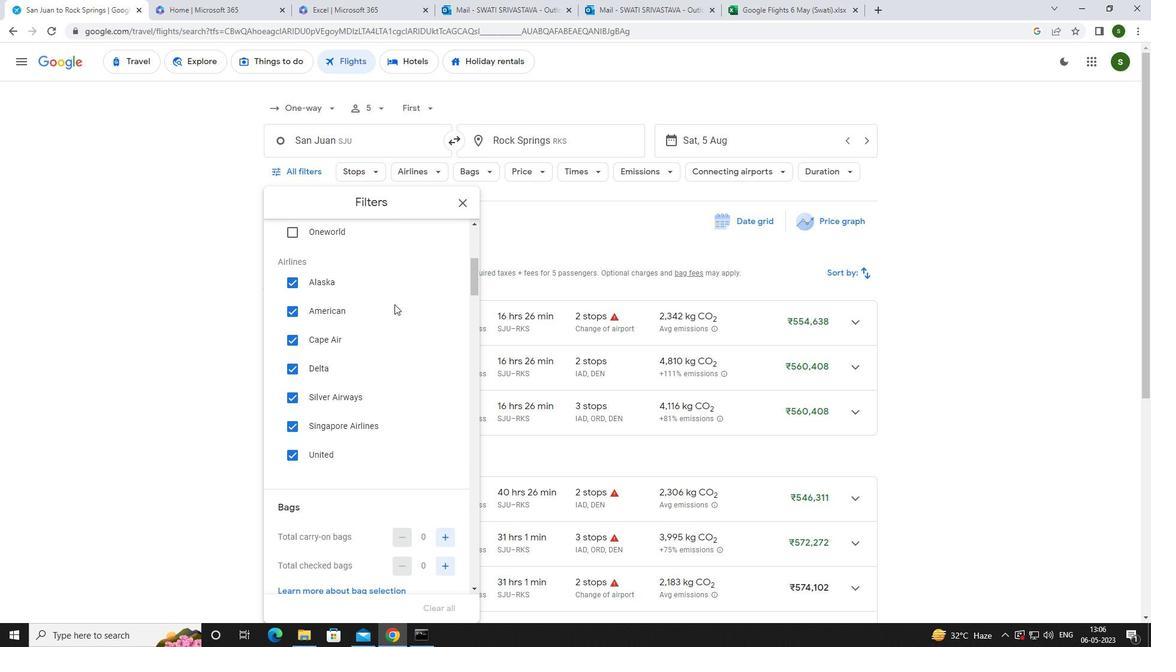 
Action: Mouse scrolled (394, 304) with delta (0, 0)
Screenshot: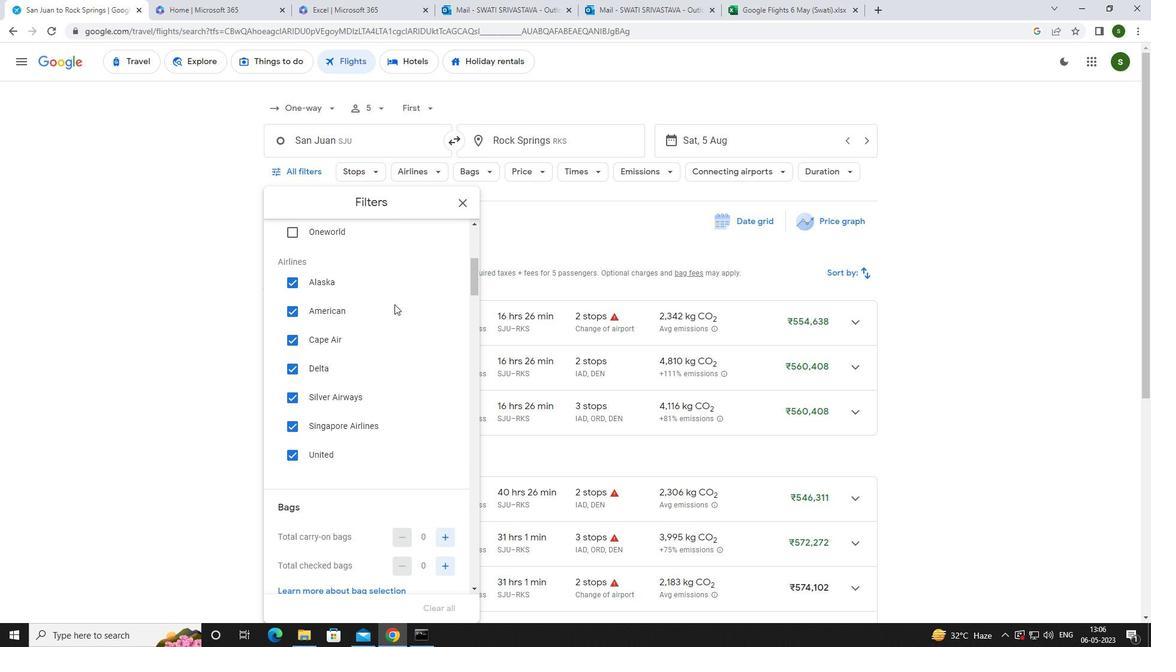 
Action: Mouse scrolled (394, 304) with delta (0, 0)
Screenshot: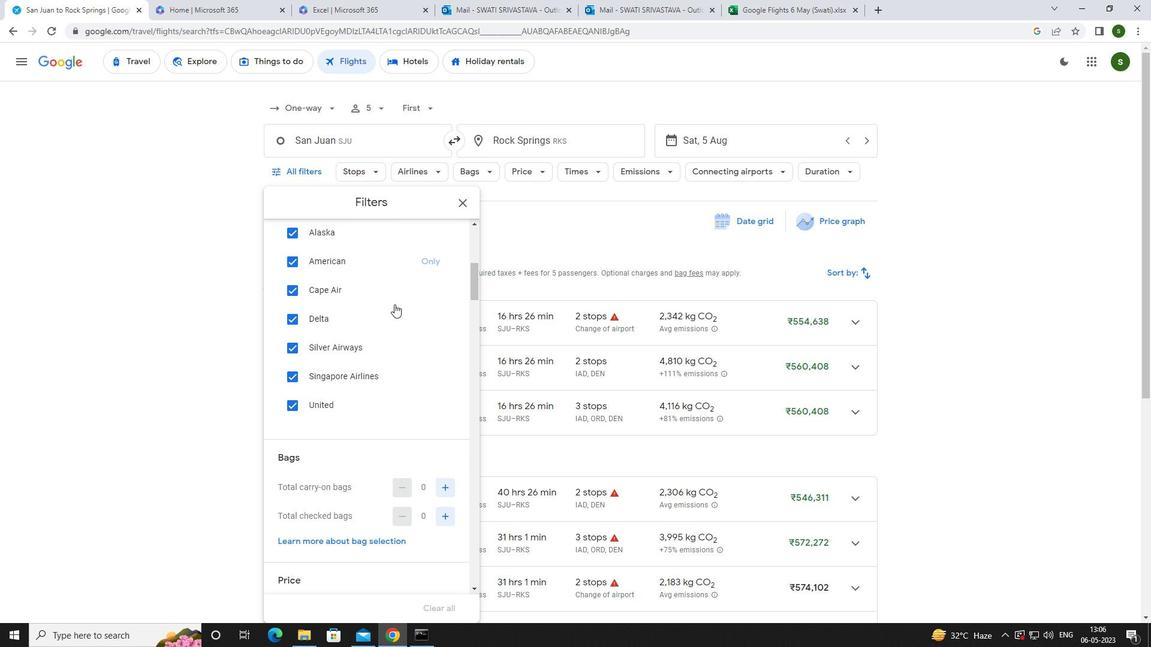 
Action: Mouse moved to (447, 385)
Screenshot: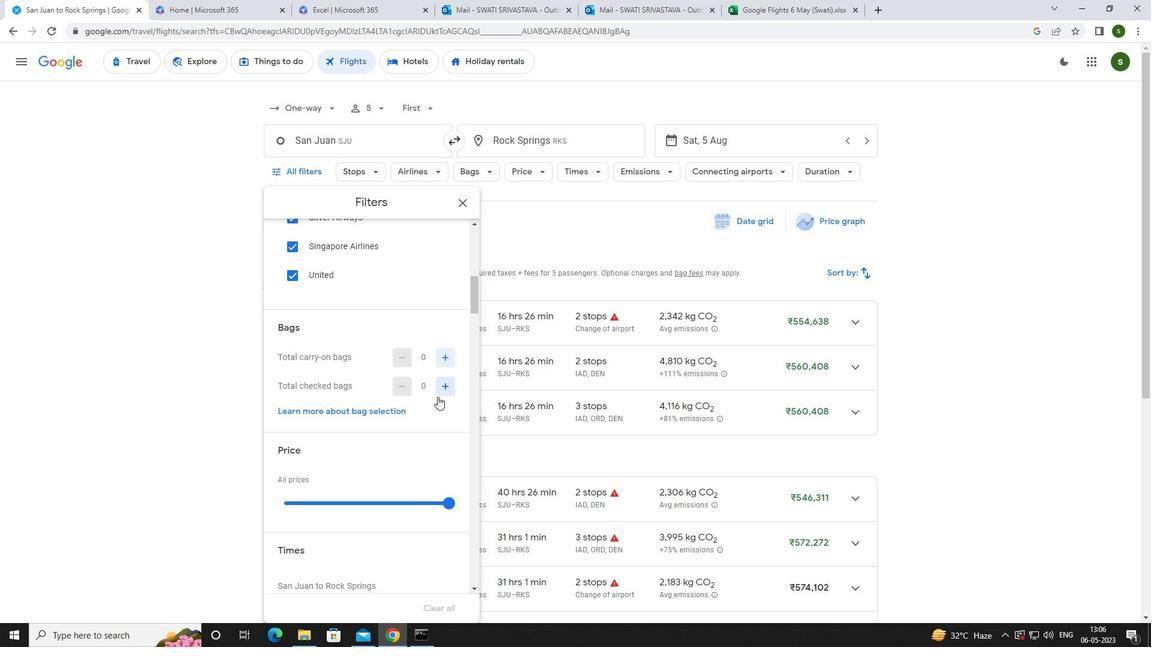 
Action: Mouse pressed left at (447, 385)
Screenshot: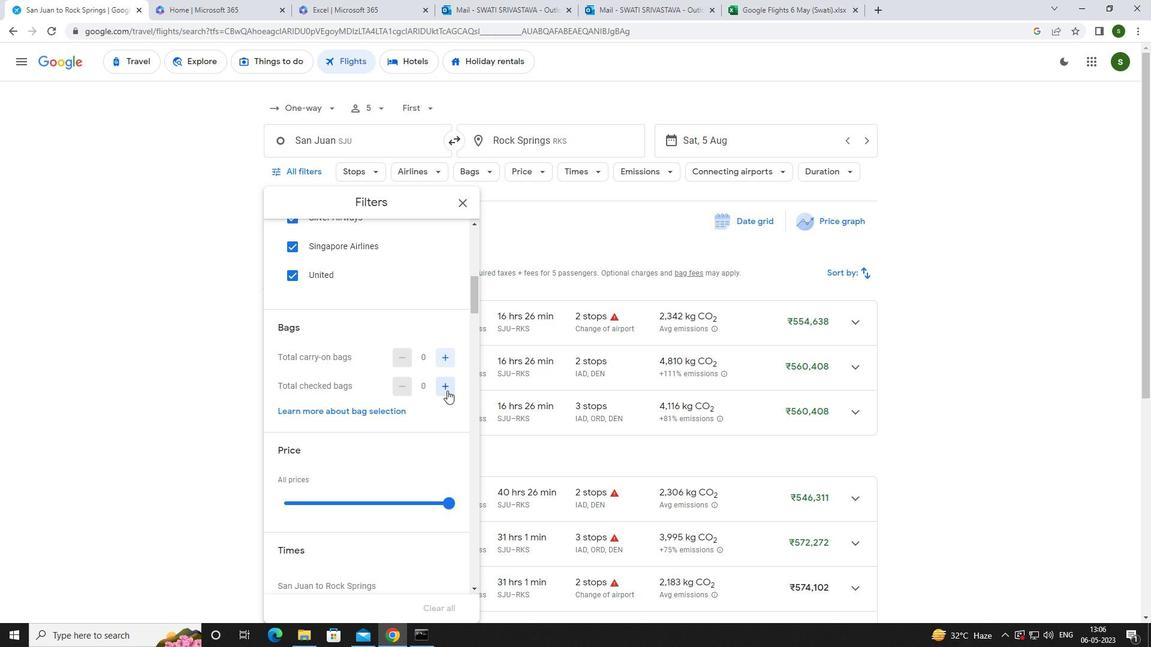 
Action: Mouse pressed left at (447, 385)
Screenshot: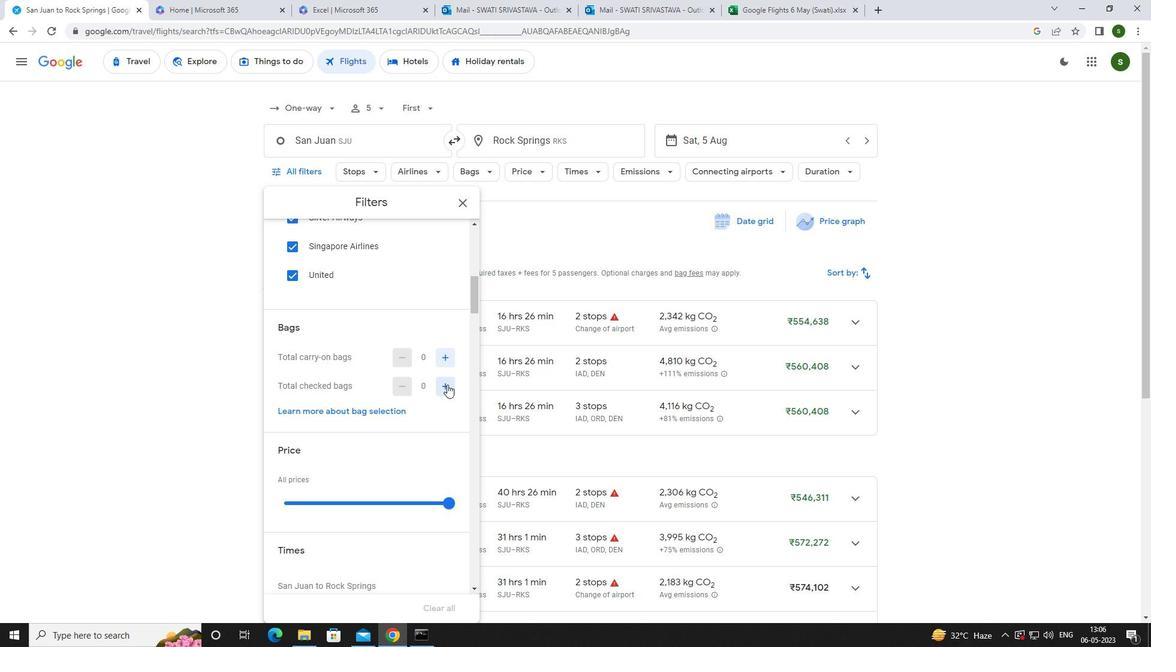 
Action: Mouse pressed left at (447, 385)
Screenshot: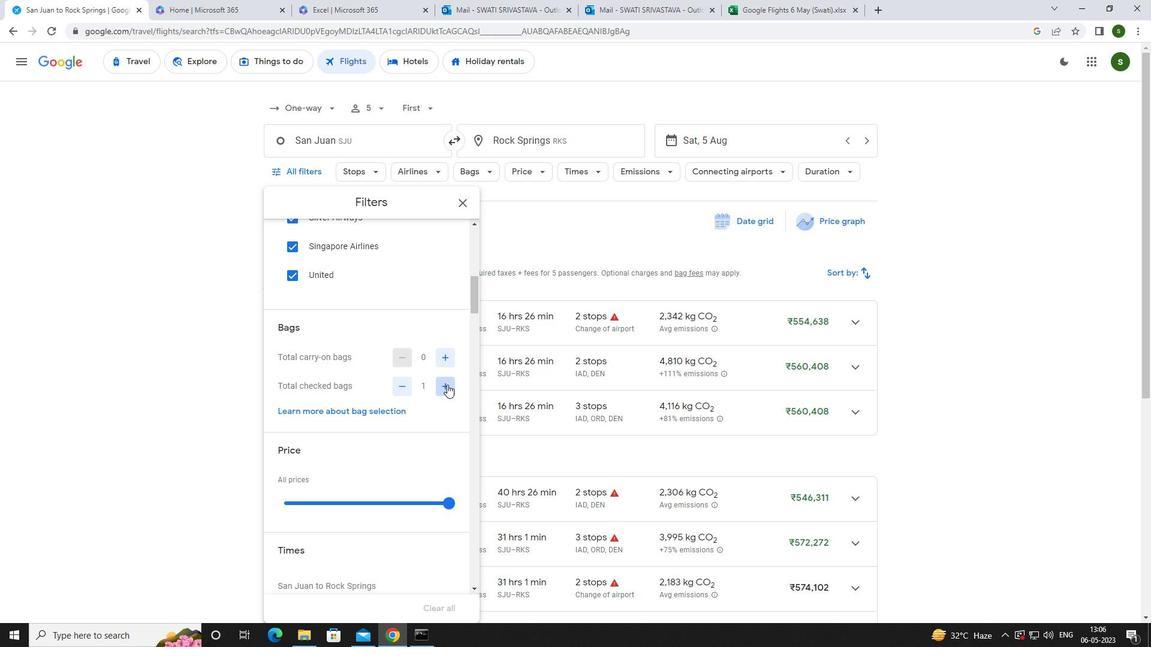 
Action: Mouse pressed left at (447, 385)
Screenshot: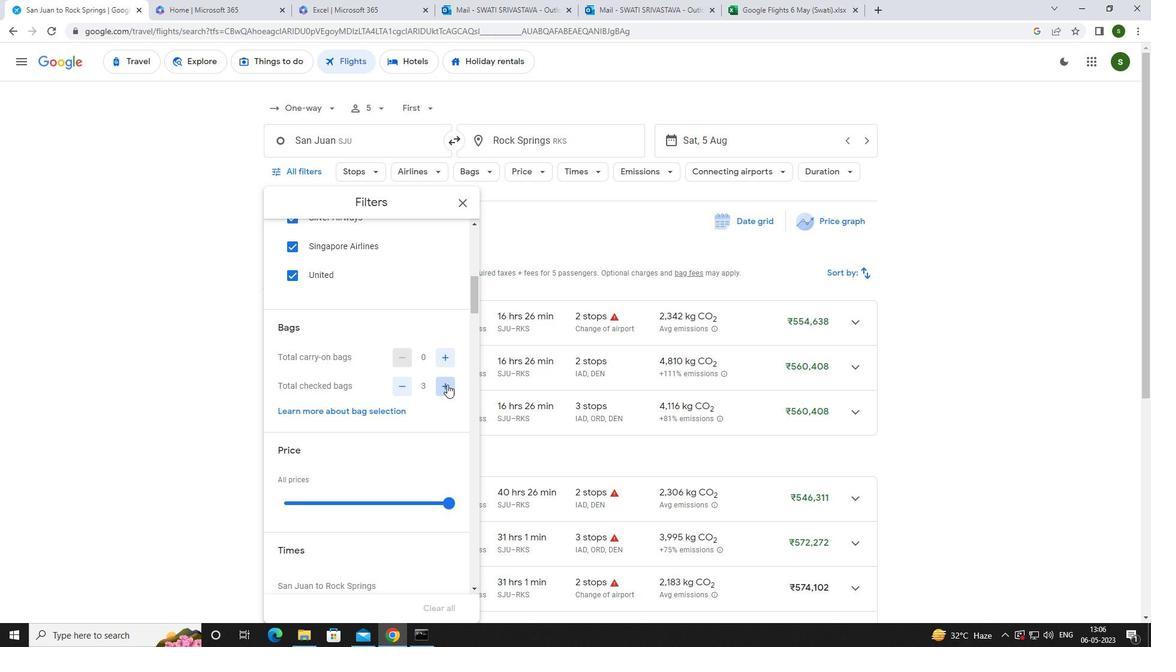 
Action: Mouse pressed left at (447, 385)
Screenshot: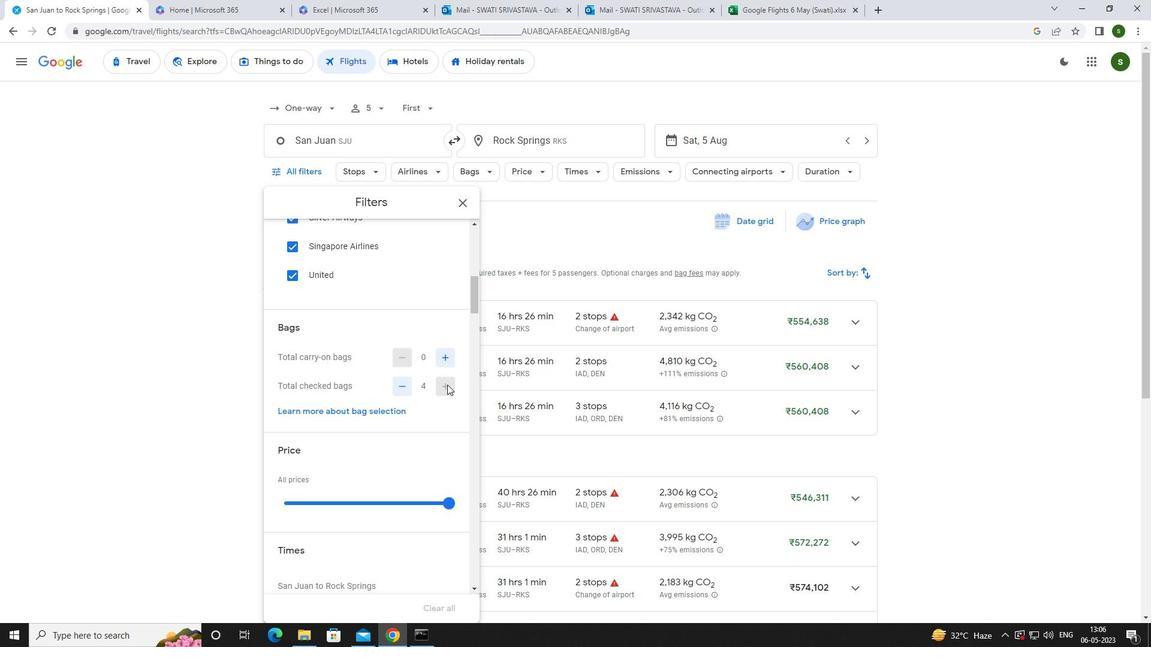 
Action: Mouse moved to (447, 385)
Screenshot: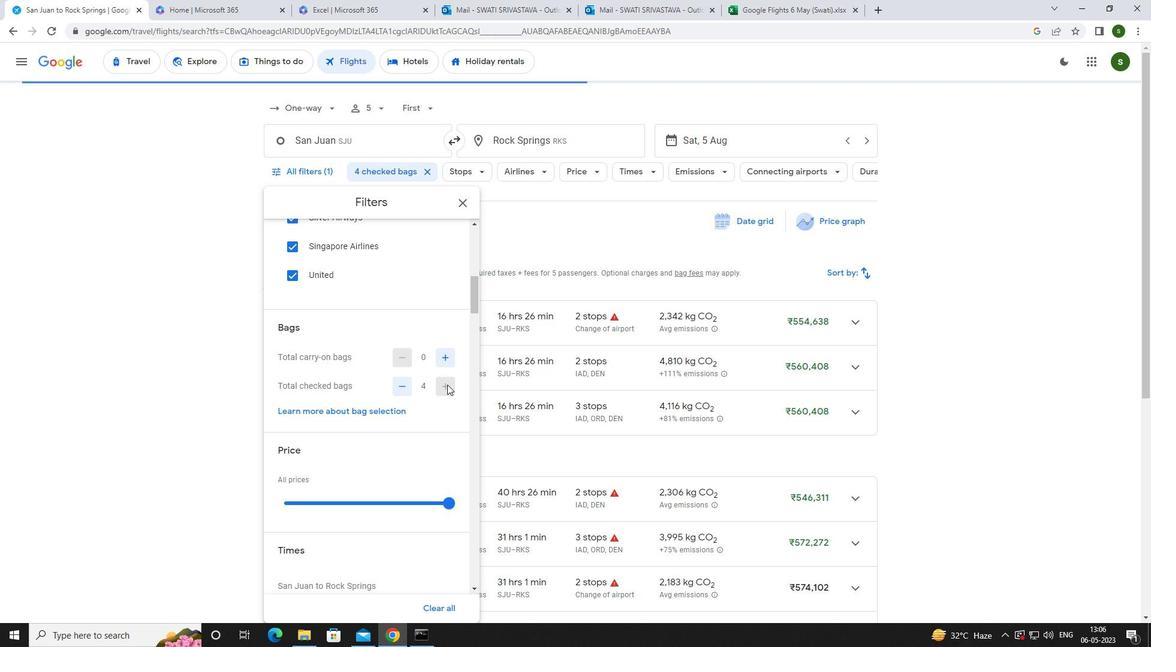 
Action: Mouse scrolled (447, 384) with delta (0, 0)
Screenshot: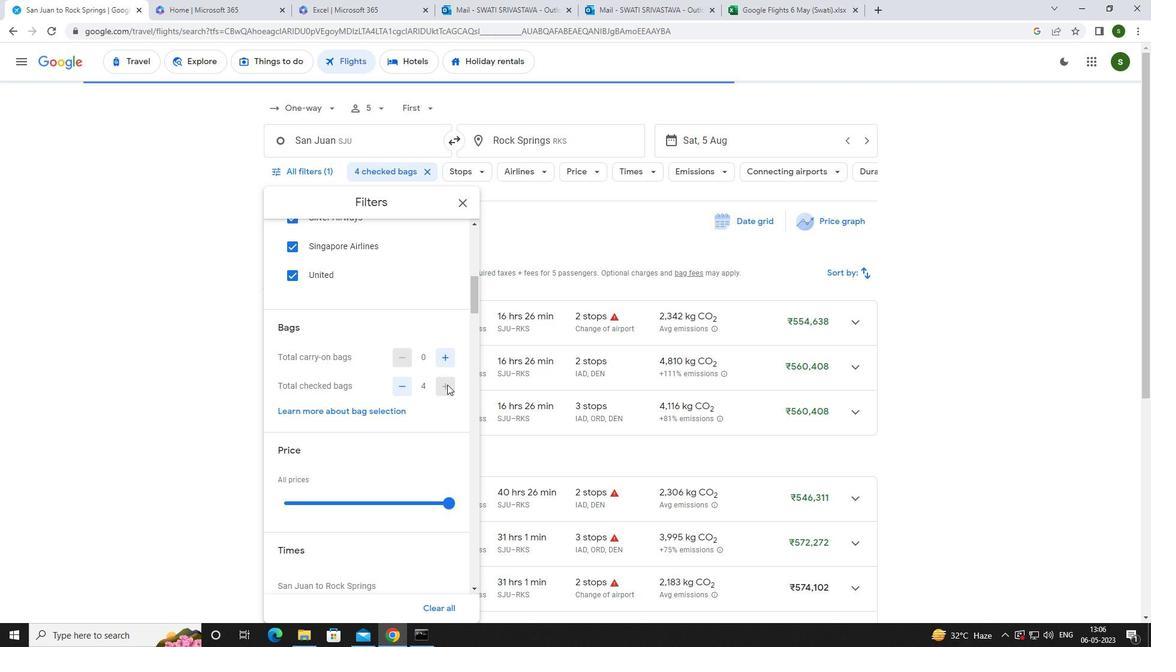 
Action: Mouse scrolled (447, 384) with delta (0, 0)
Screenshot: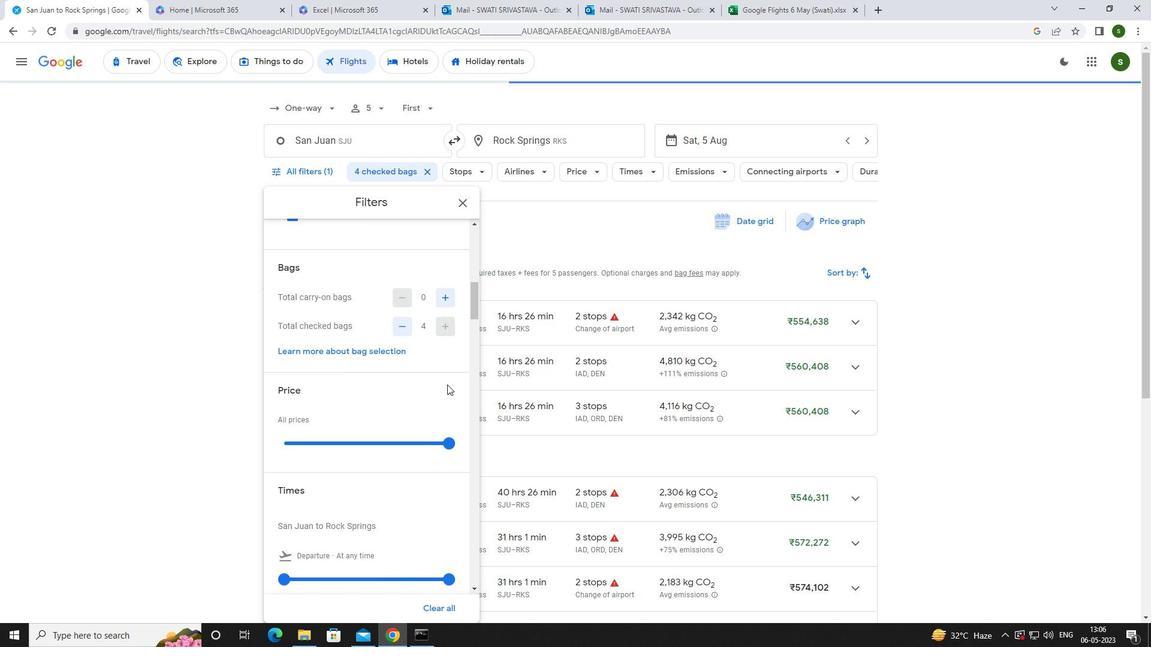
Action: Mouse pressed left at (447, 385)
Screenshot: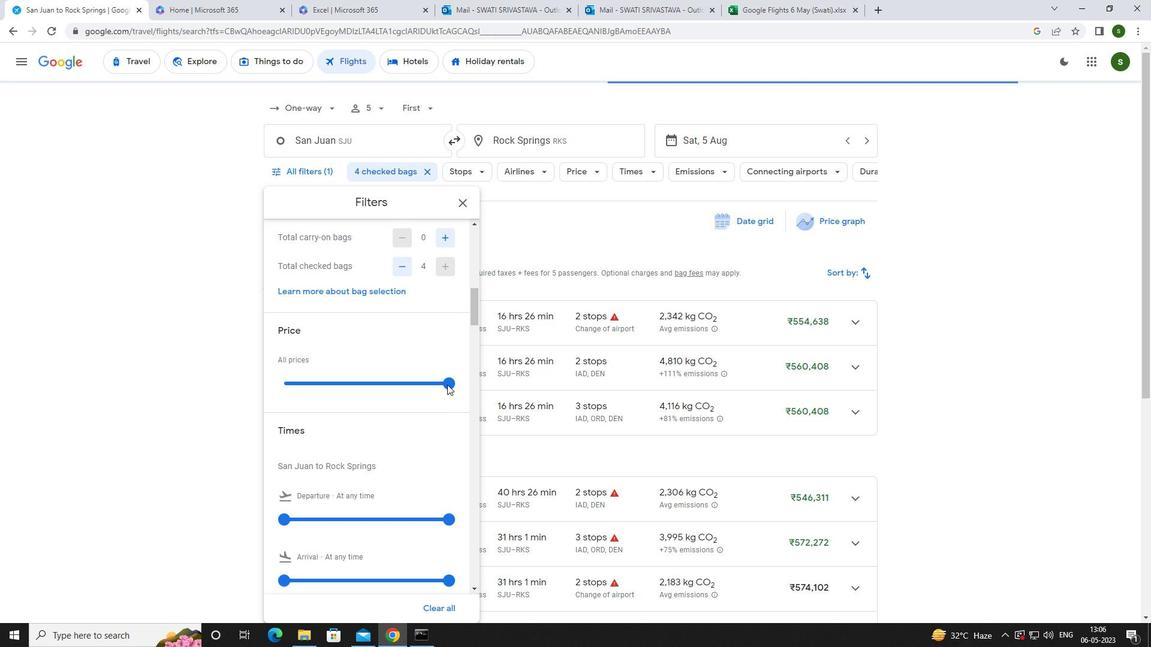 
Action: Mouse moved to (283, 388)
Screenshot: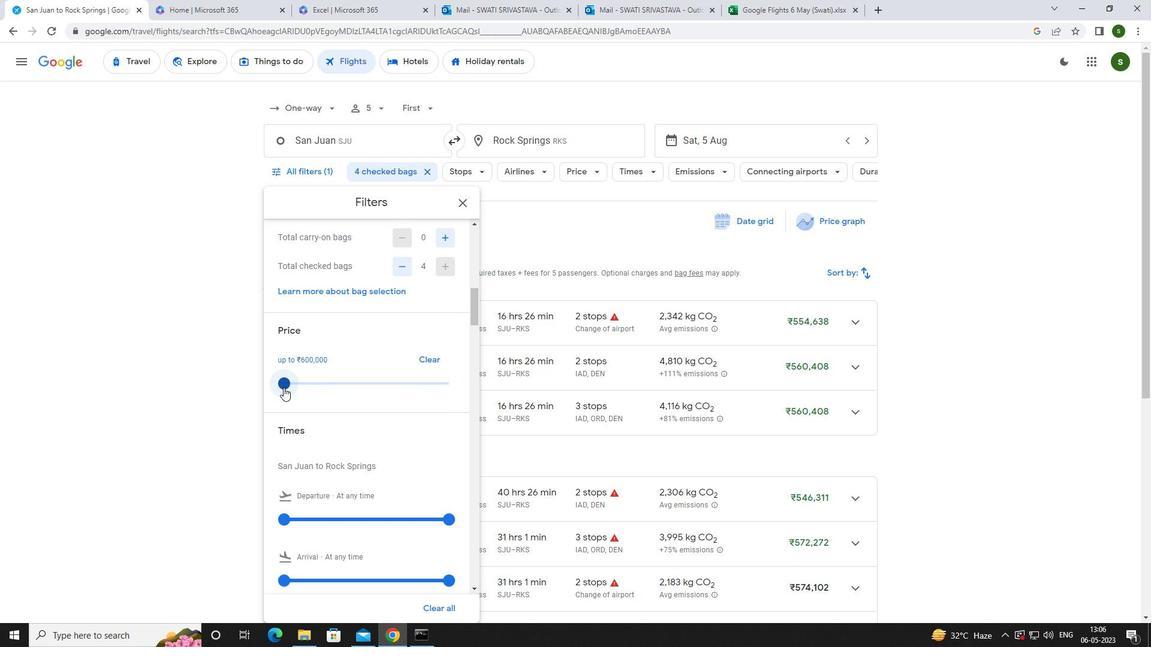 
Action: Mouse scrolled (283, 387) with delta (0, 0)
Screenshot: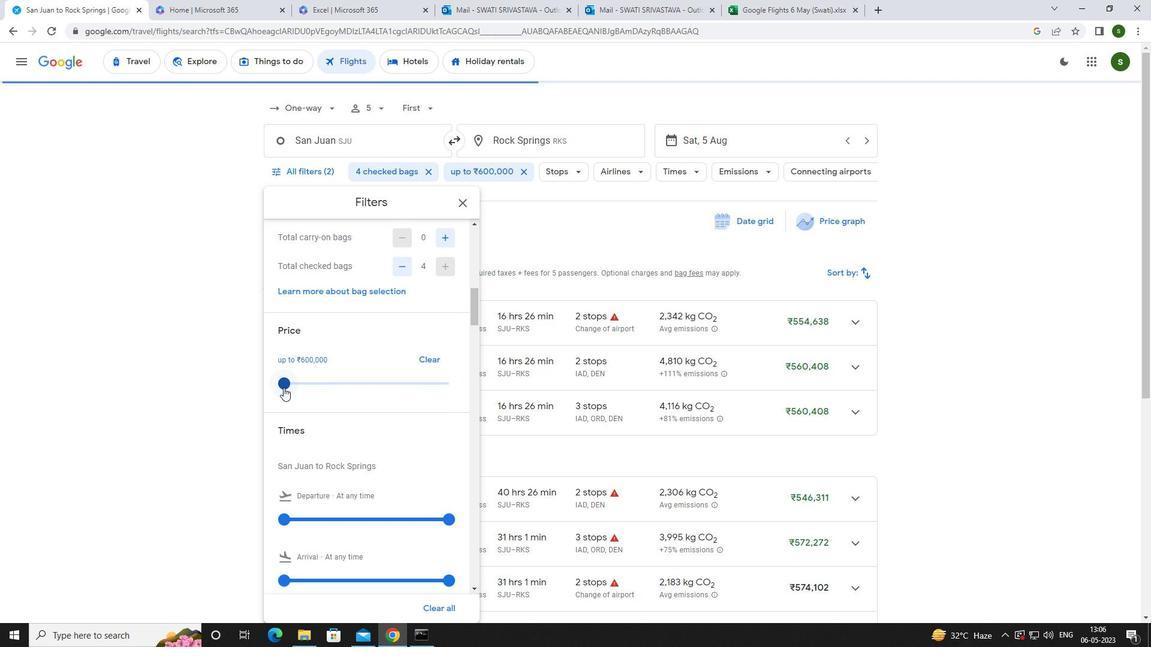 
Action: Mouse scrolled (283, 387) with delta (0, 0)
Screenshot: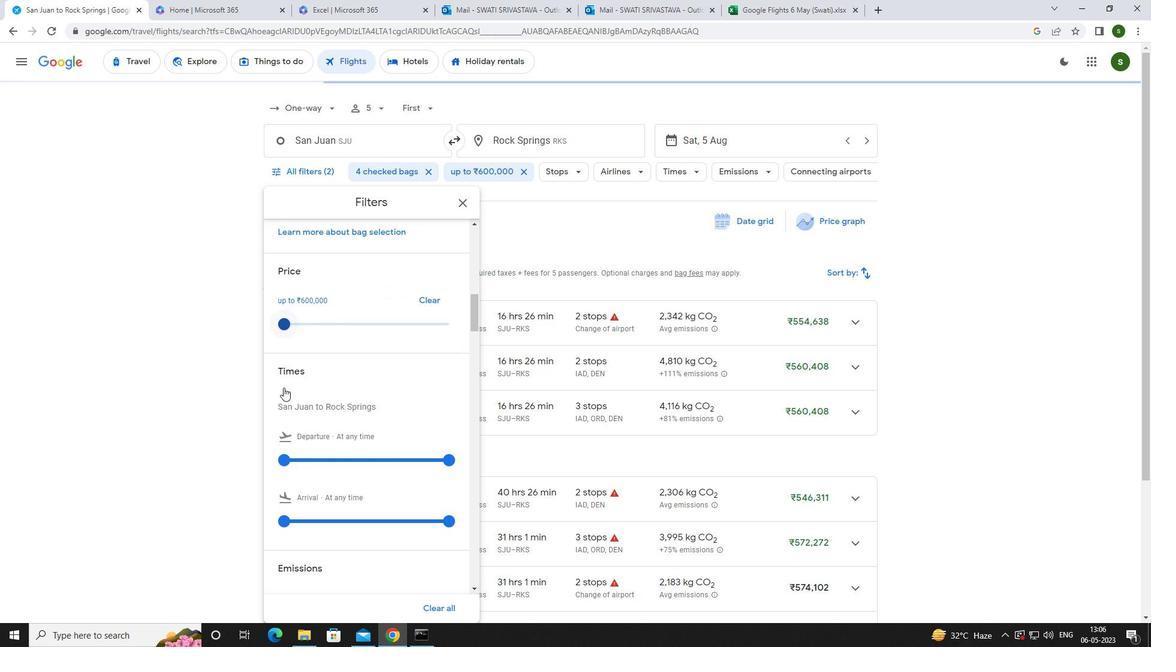 
Action: Mouse moved to (283, 391)
Screenshot: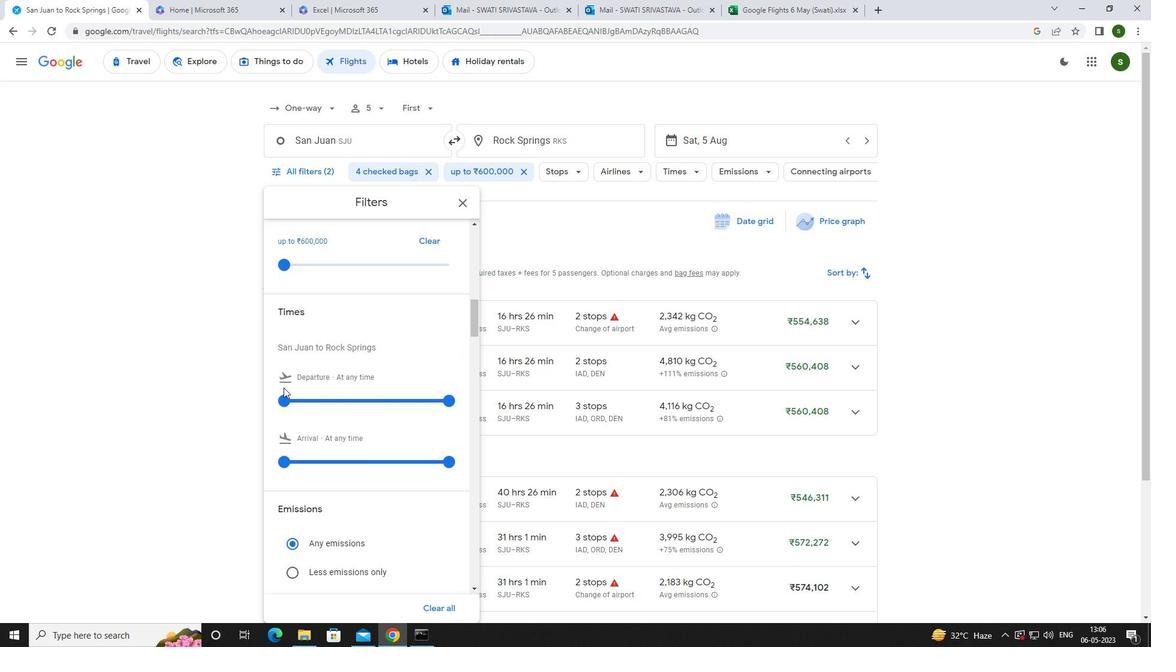 
Action: Mouse pressed left at (283, 391)
Screenshot: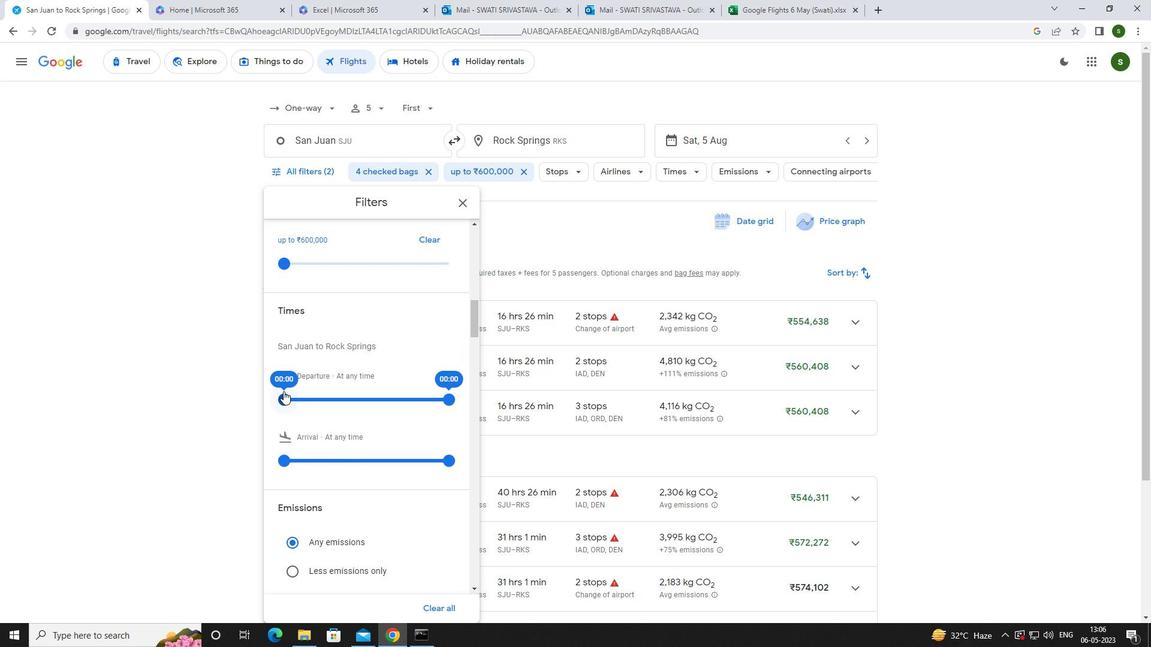 
Action: Mouse moved to (203, 418)
Screenshot: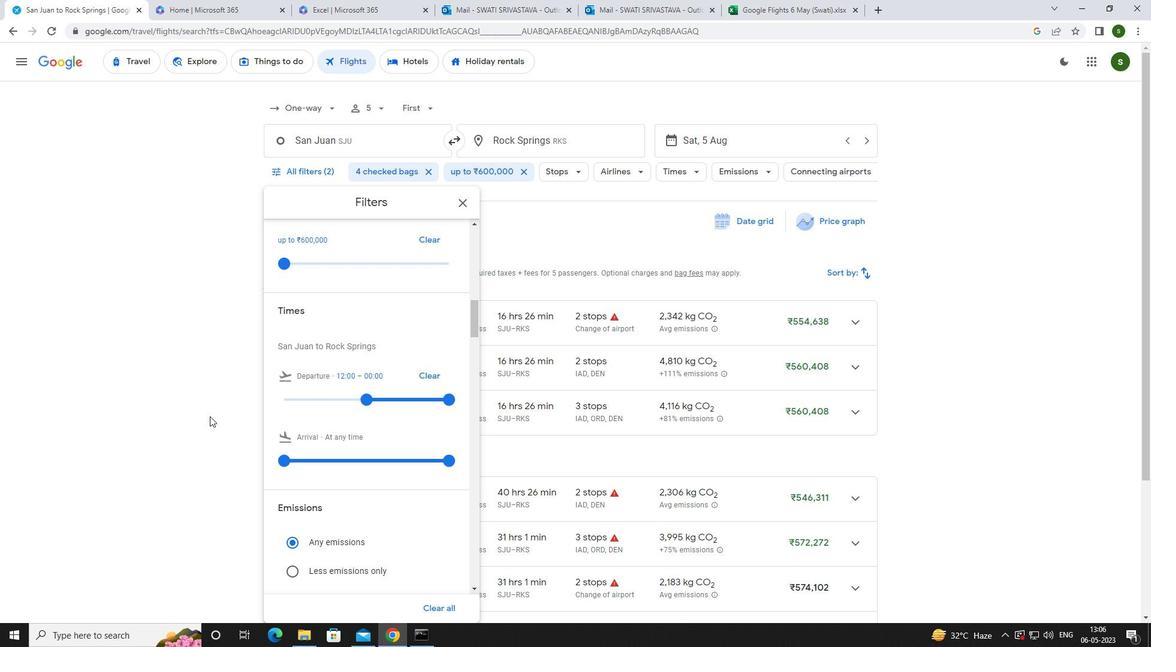 
Action: Mouse pressed left at (203, 418)
Screenshot: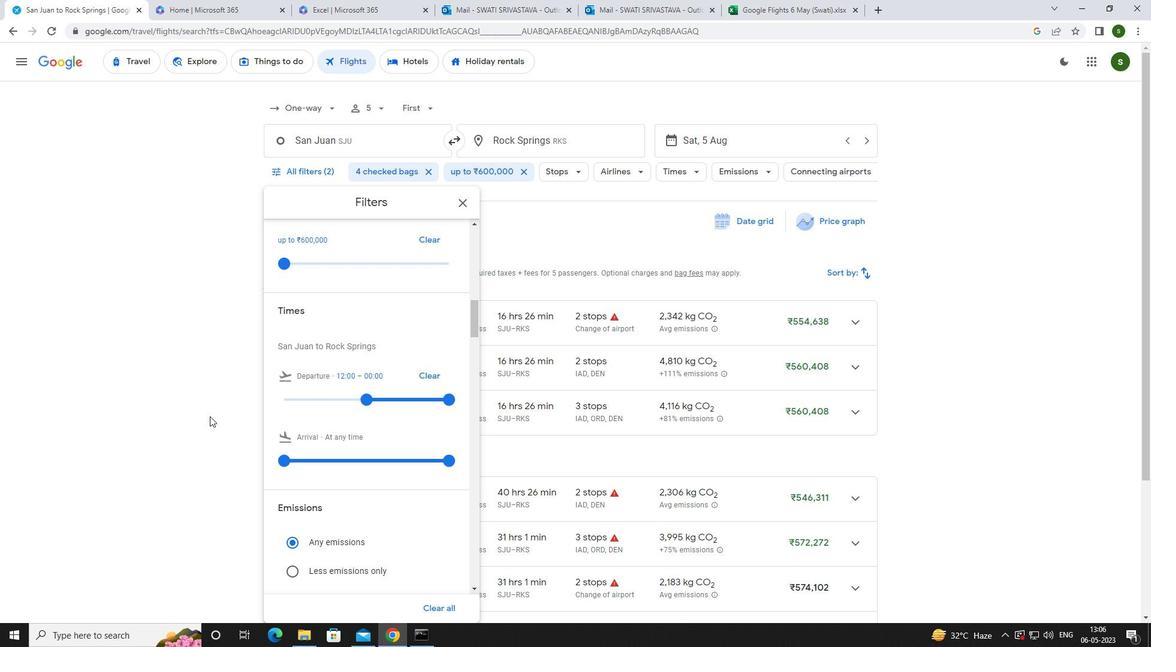
Action: Mouse moved to (202, 418)
Screenshot: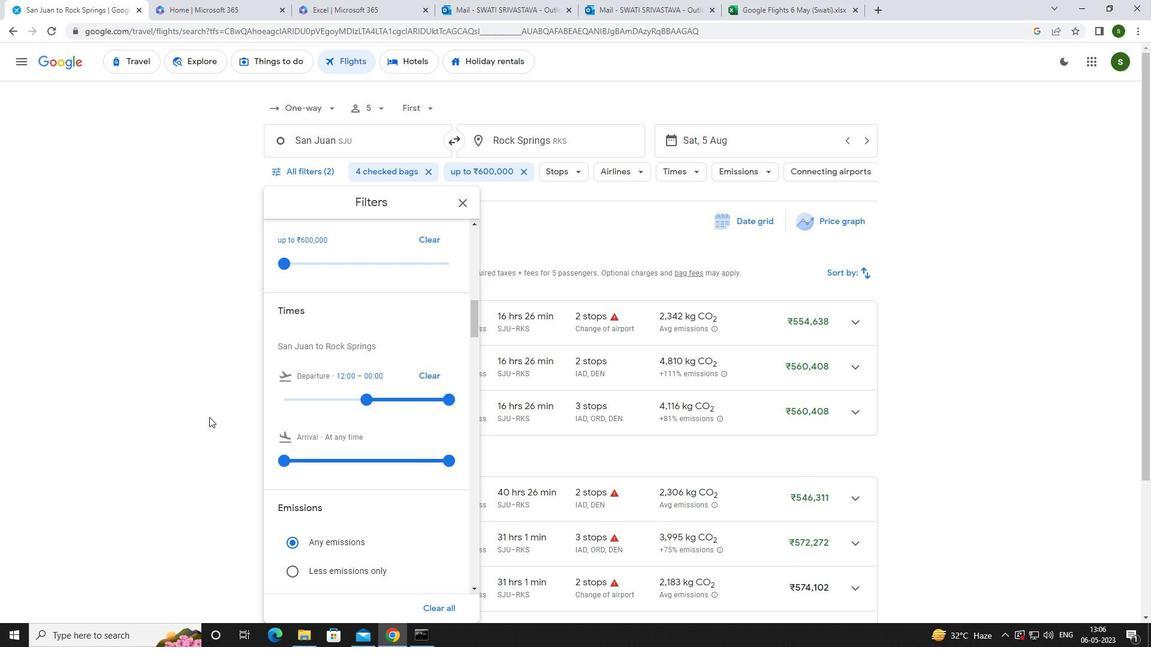 
